 Task: Search one way flight ticket for 2 adults, 2 children, 2 infants in seat in first from Vieques: Antonio Rivera Rodriguez Airport to Gillette: Gillette Campbell County Airport on 5-1-2023. Choice of flights is JetBlue. Number of bags: 2 checked bags. Price is upto 96000. Outbound departure time preference is 9:00.
Action: Mouse moved to (294, 459)
Screenshot: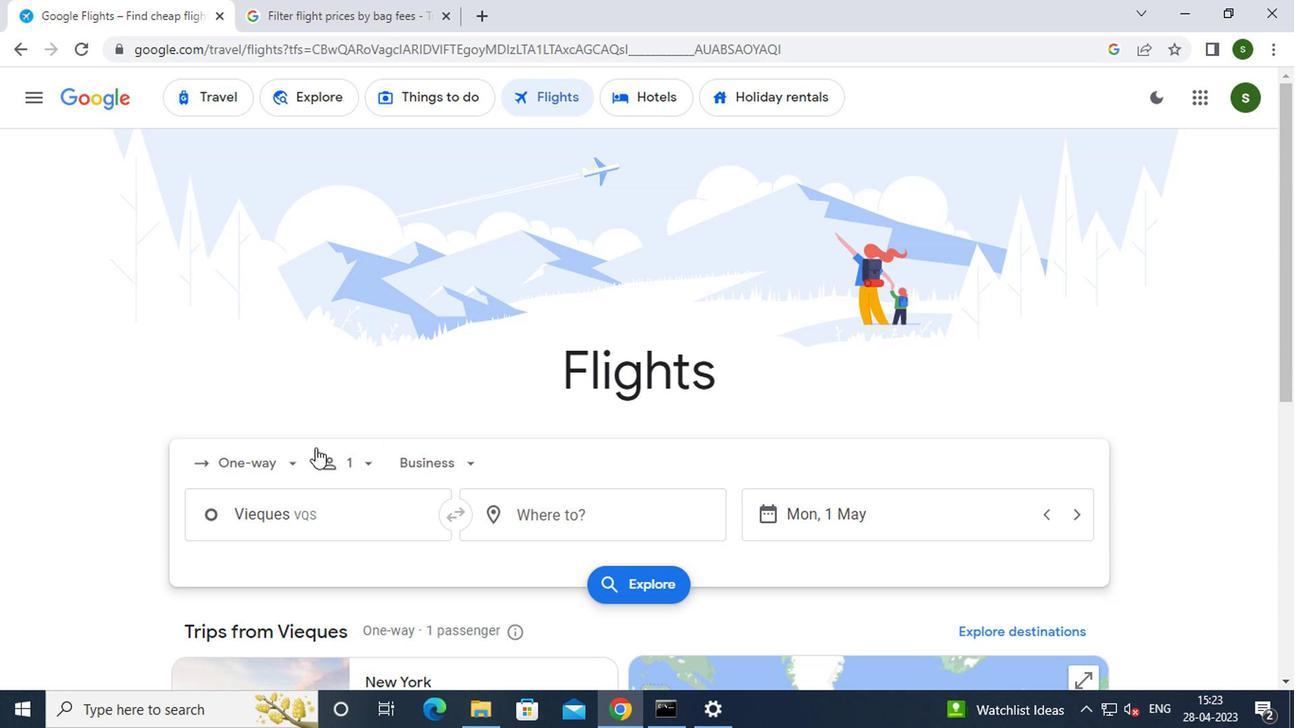 
Action: Mouse pressed left at (294, 459)
Screenshot: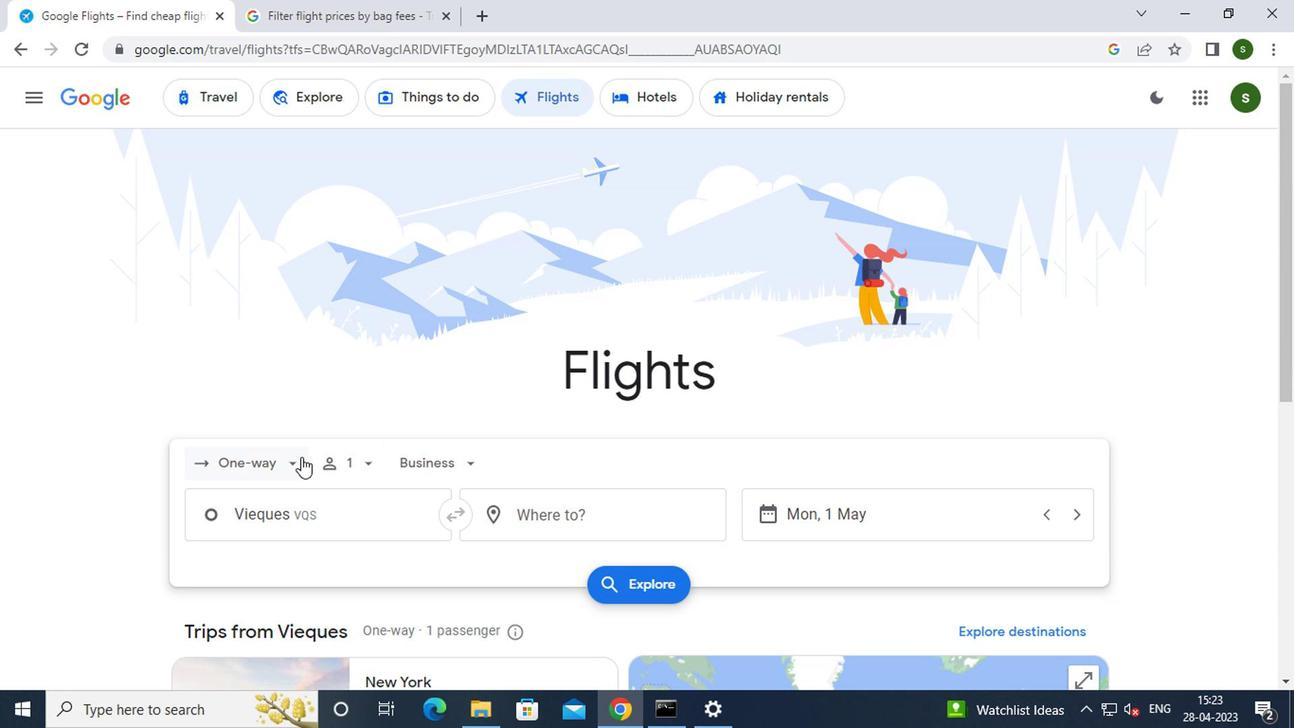 
Action: Mouse moved to (285, 548)
Screenshot: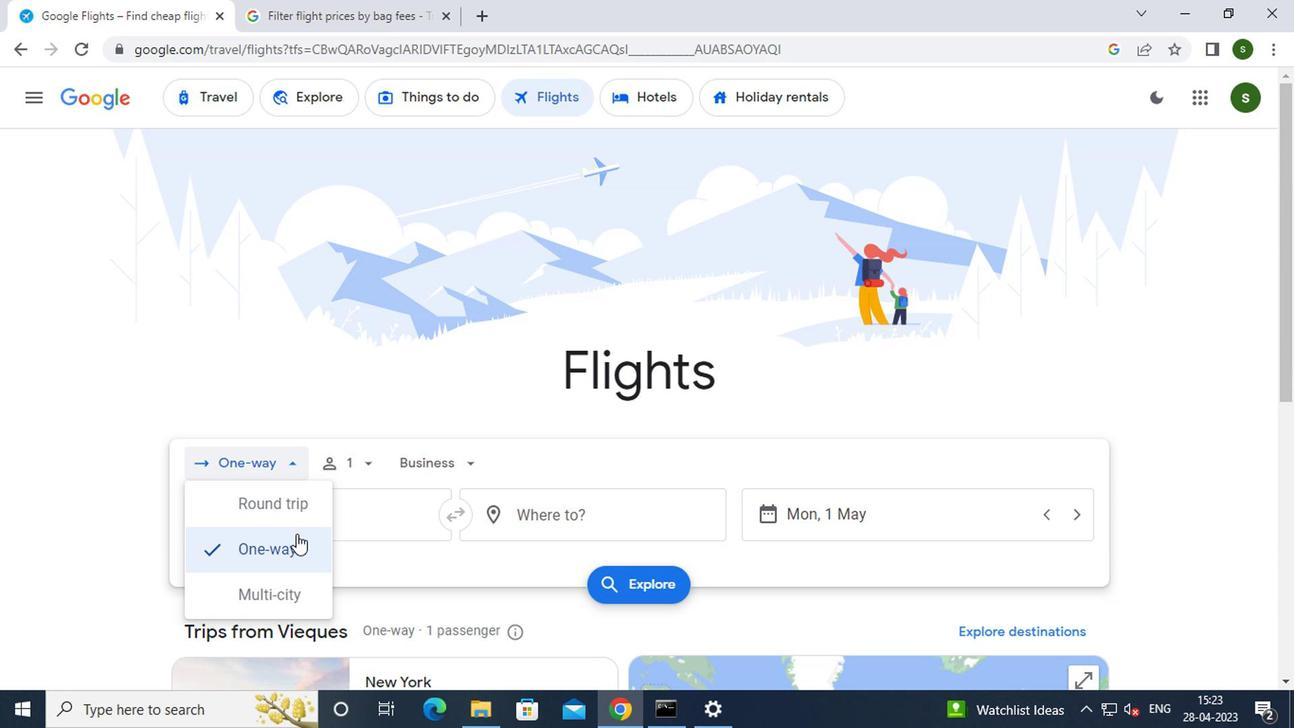 
Action: Mouse pressed left at (285, 548)
Screenshot: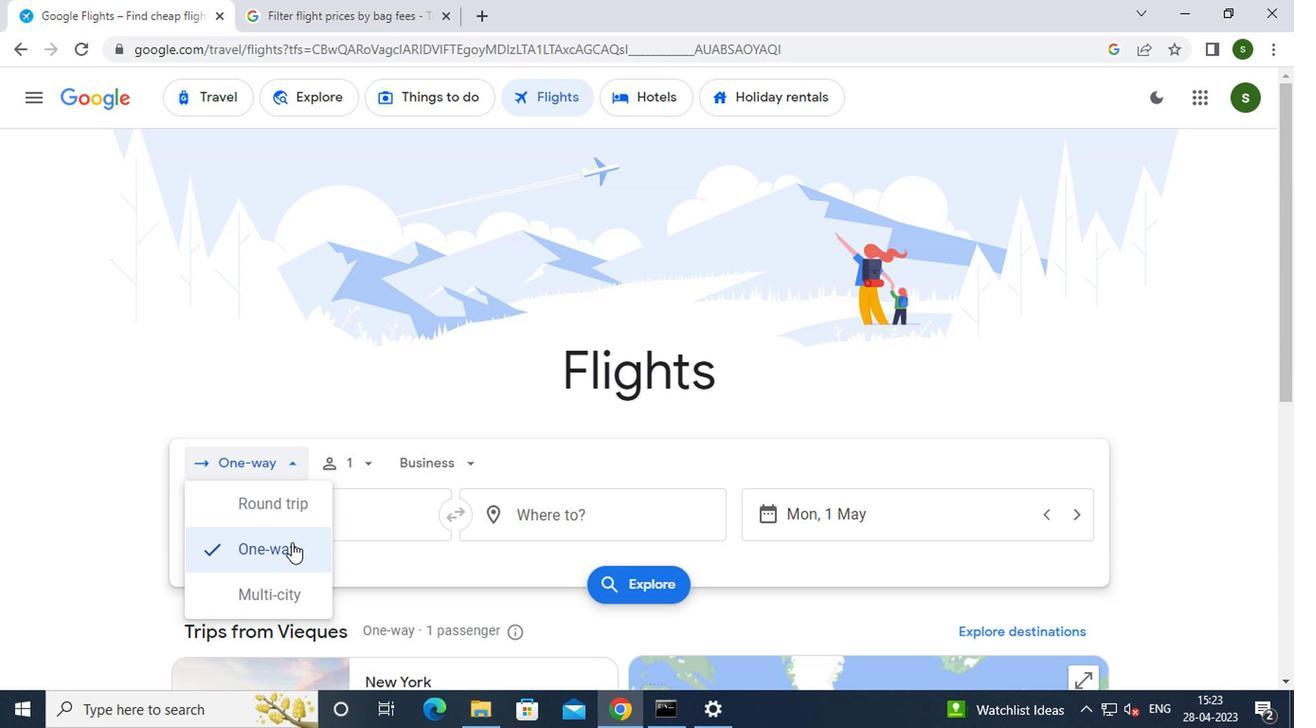 
Action: Mouse moved to (356, 466)
Screenshot: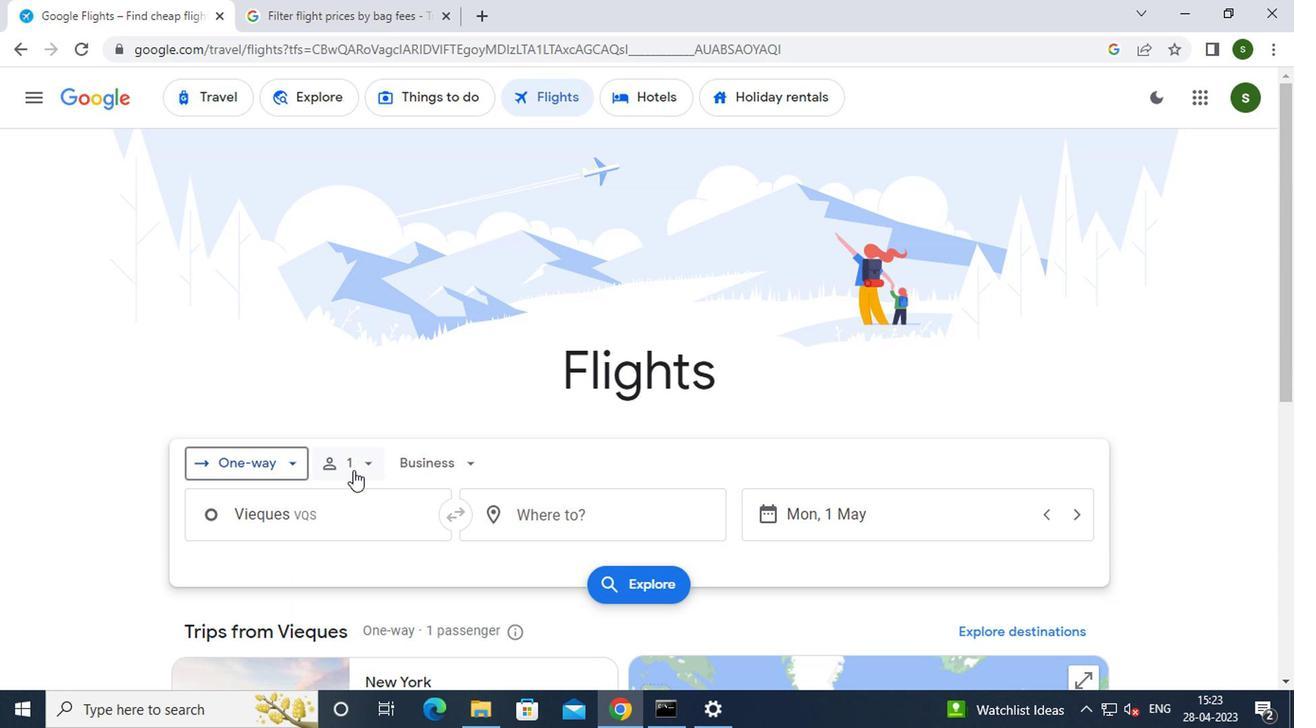 
Action: Mouse pressed left at (356, 466)
Screenshot: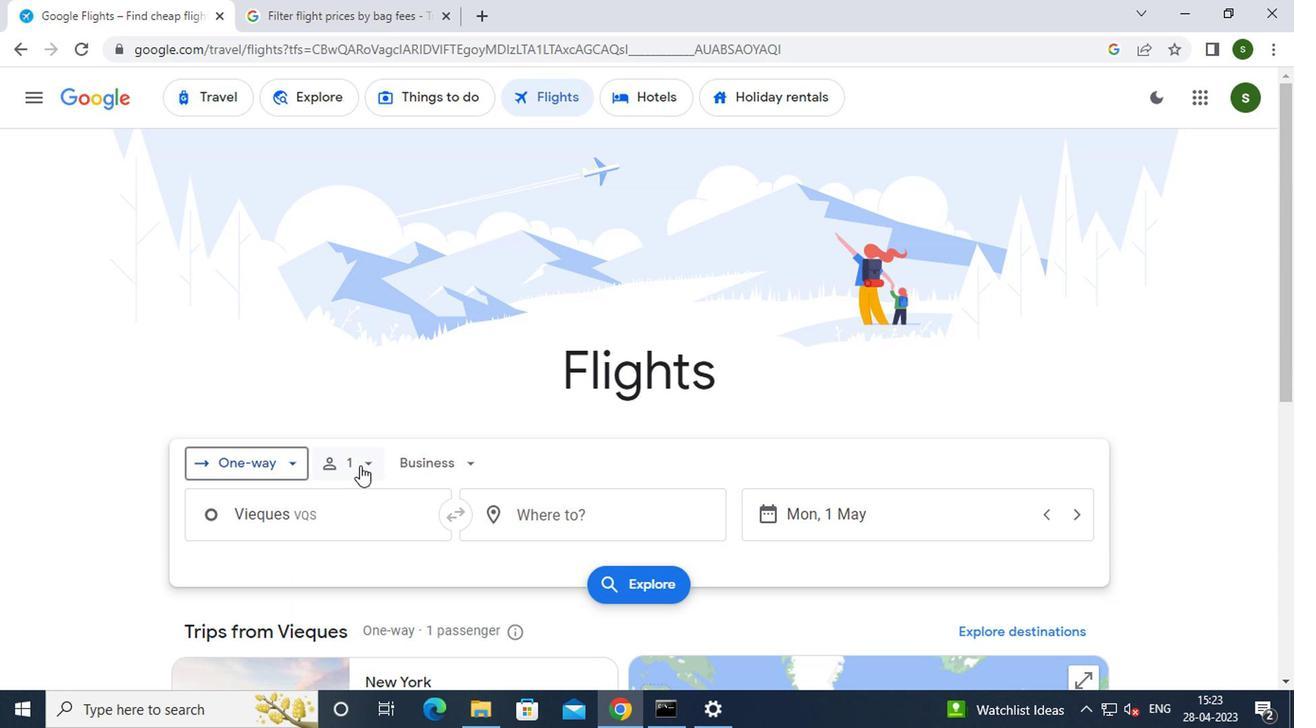 
Action: Mouse moved to (502, 514)
Screenshot: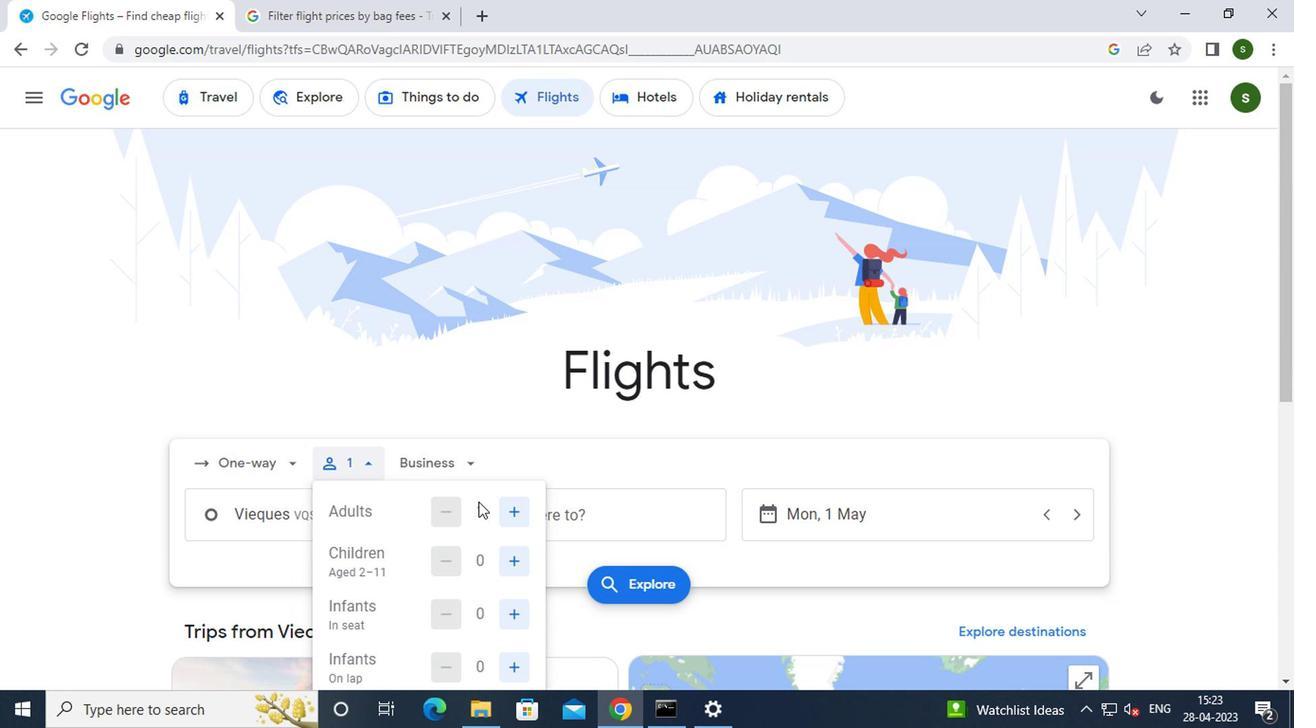 
Action: Mouse pressed left at (502, 514)
Screenshot: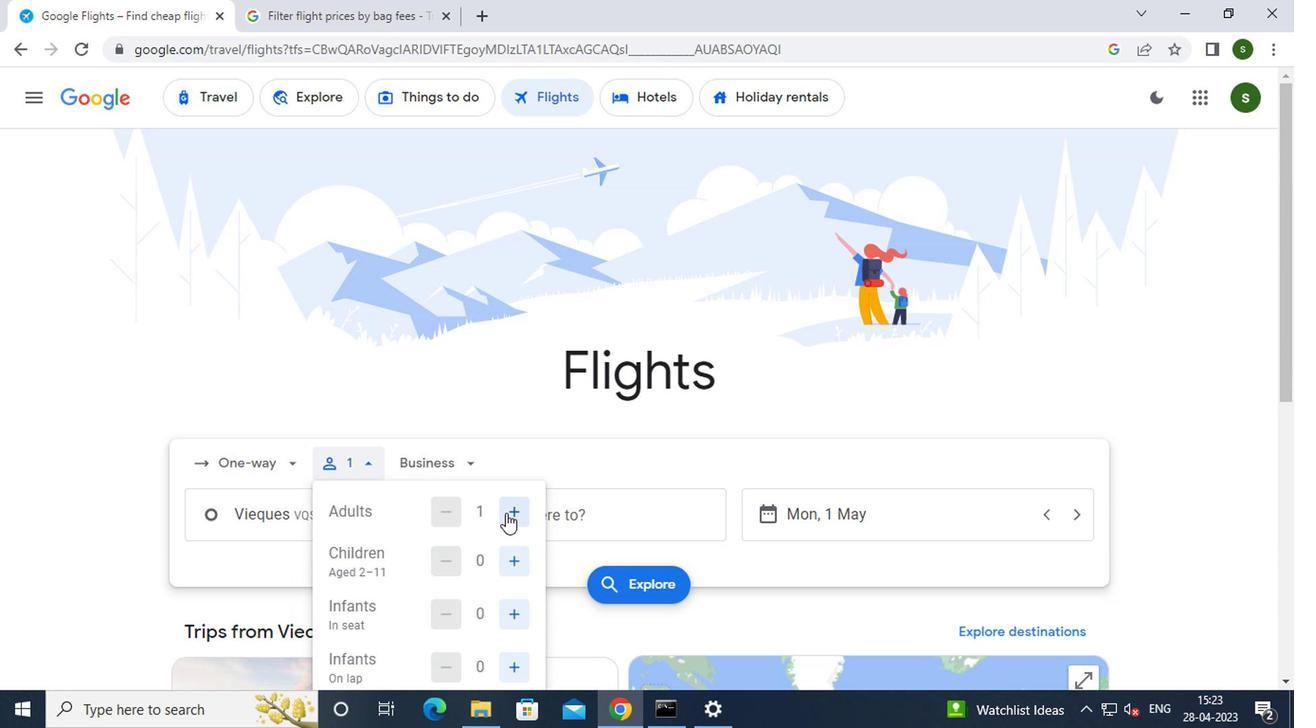 
Action: Mouse moved to (513, 566)
Screenshot: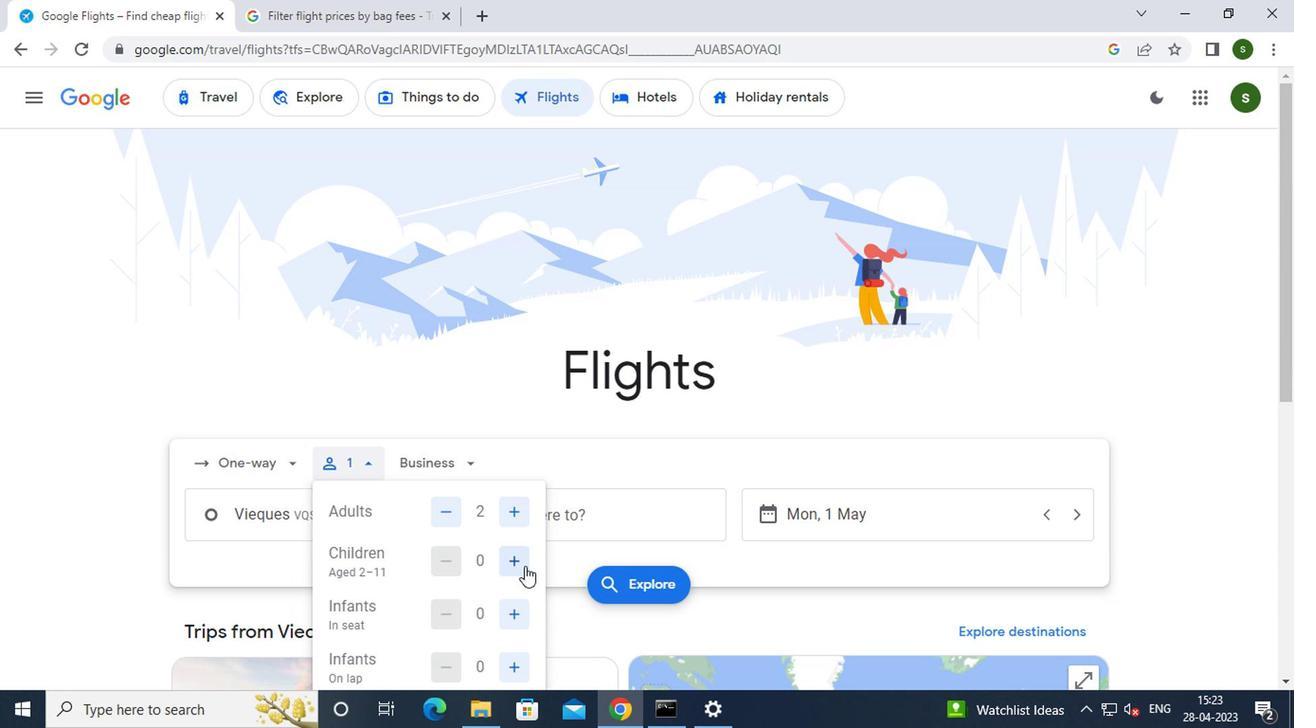 
Action: Mouse pressed left at (513, 566)
Screenshot: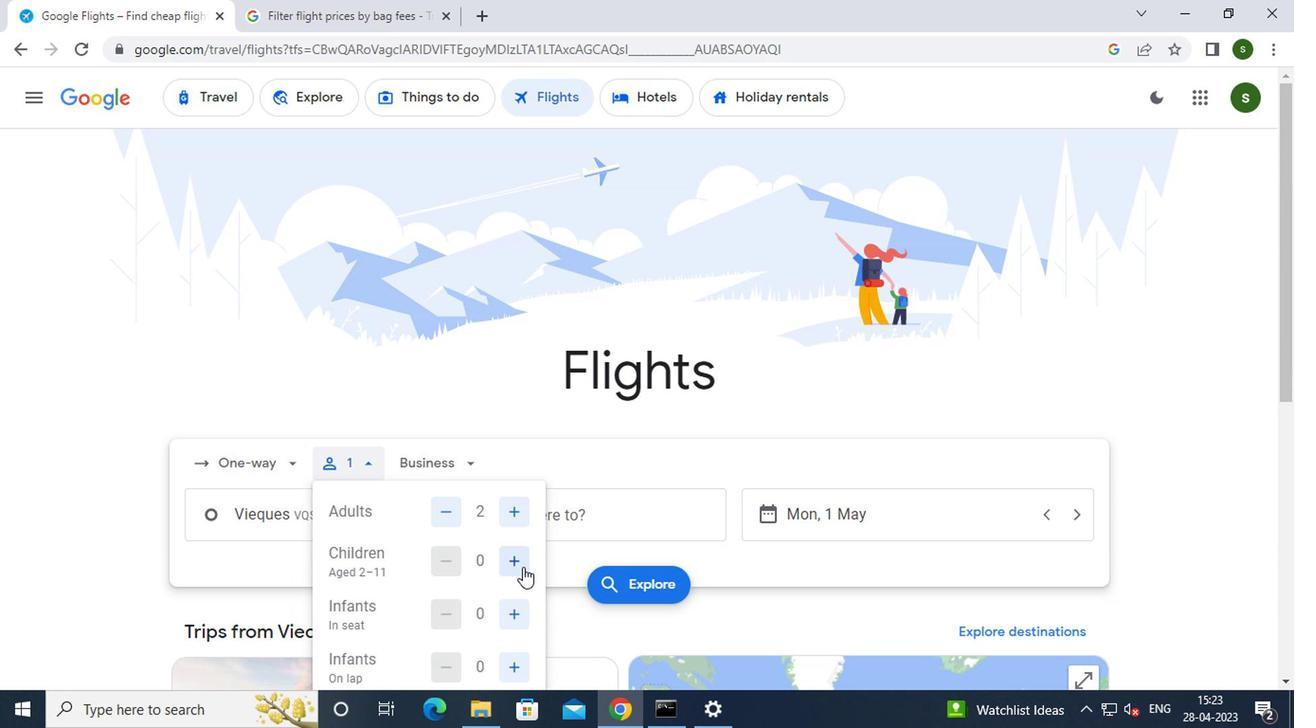 
Action: Mouse pressed left at (513, 566)
Screenshot: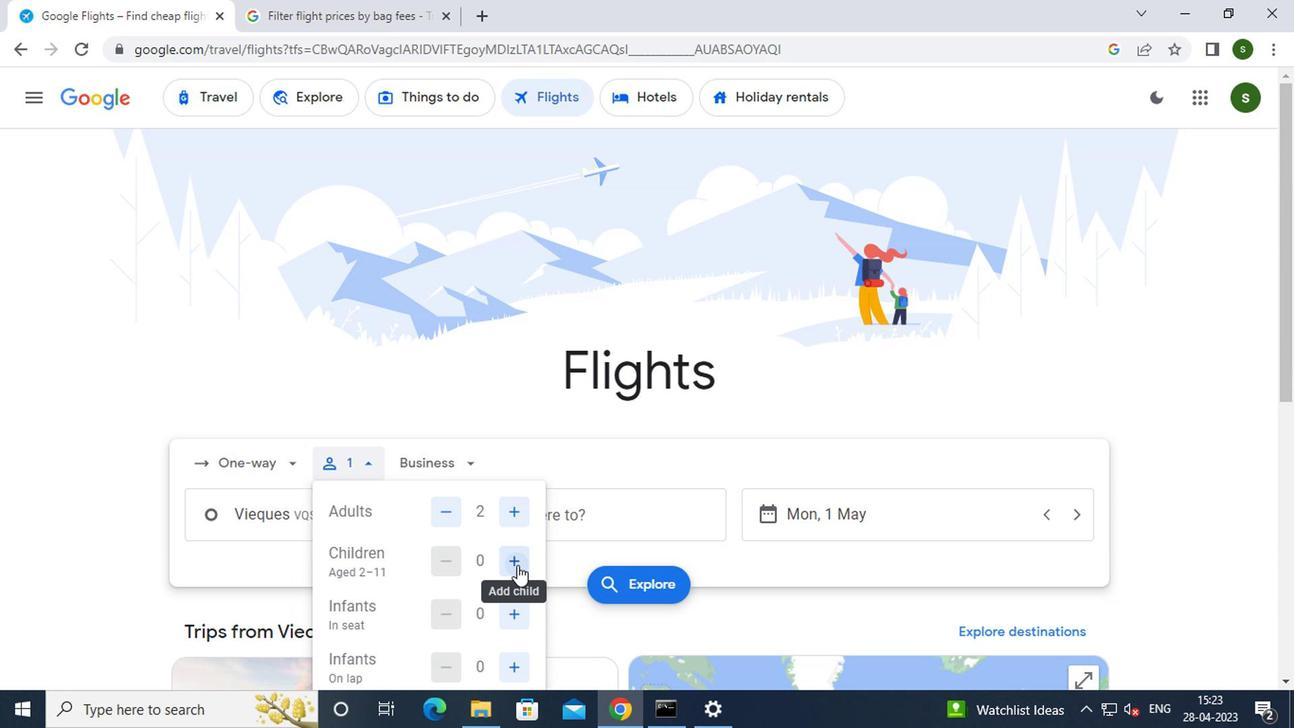 
Action: Mouse moved to (514, 625)
Screenshot: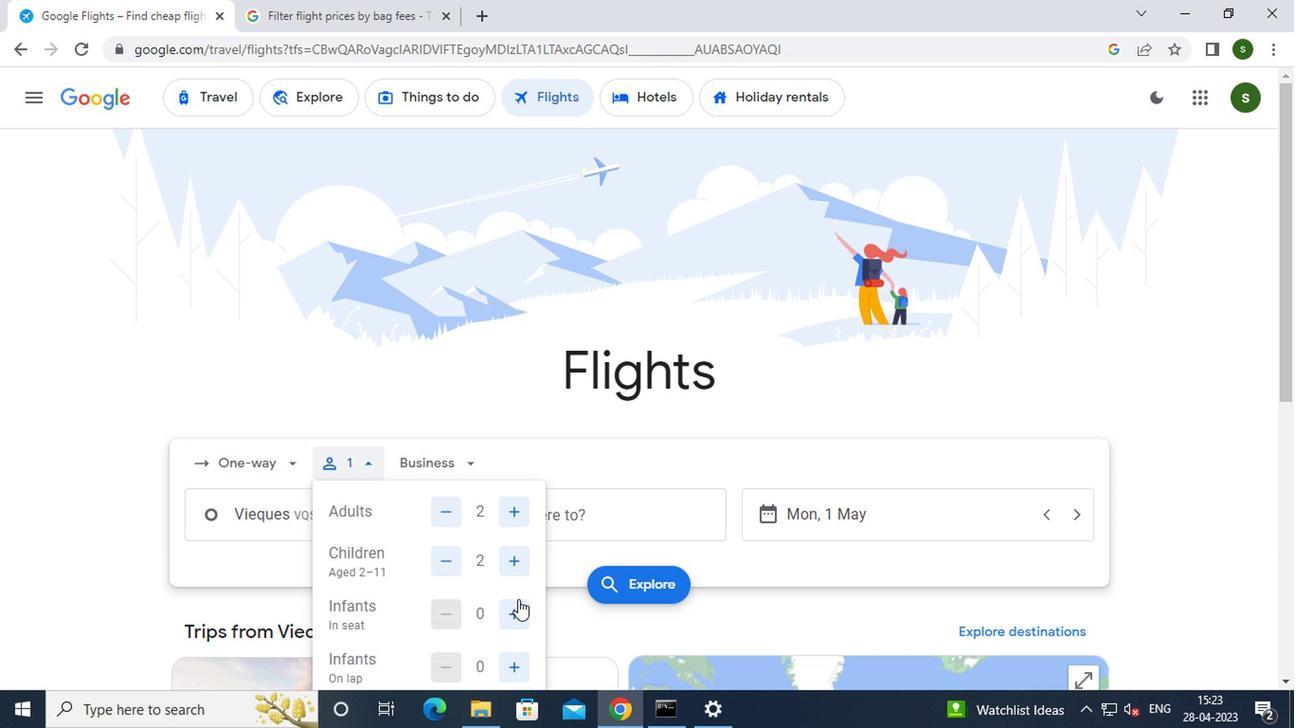 
Action: Mouse pressed left at (514, 625)
Screenshot: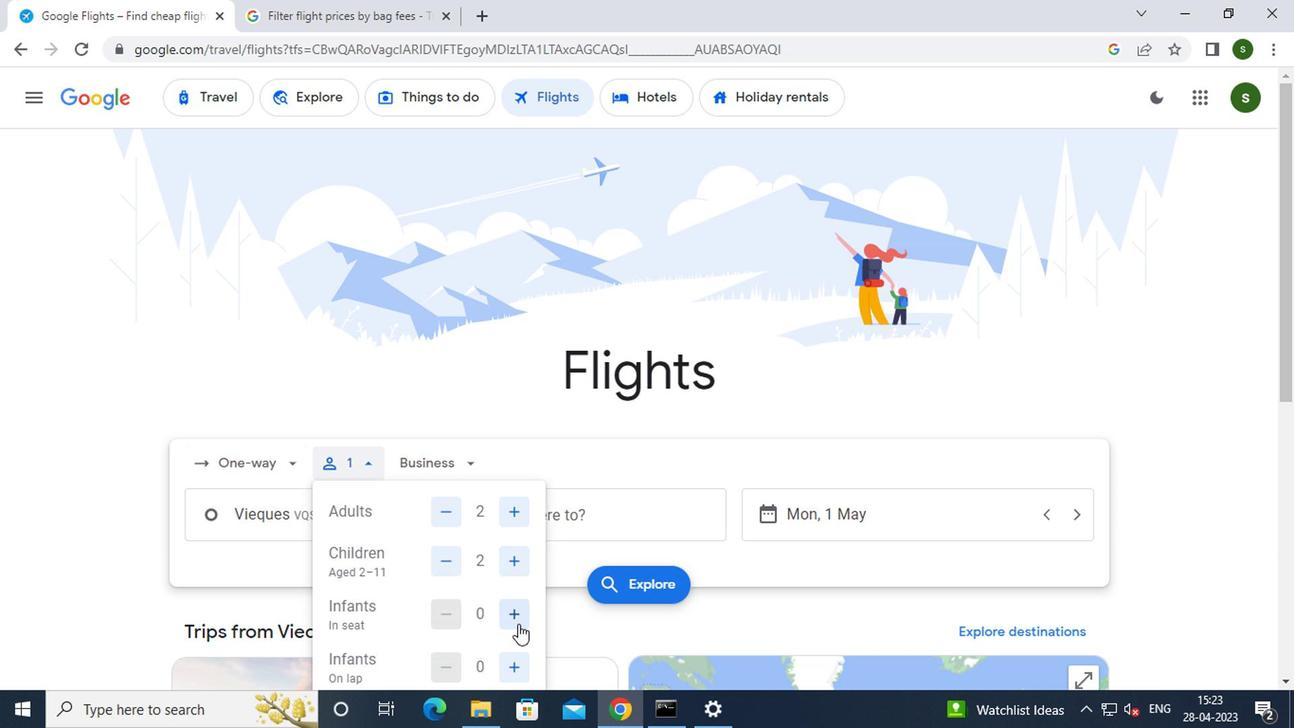 
Action: Mouse pressed left at (514, 625)
Screenshot: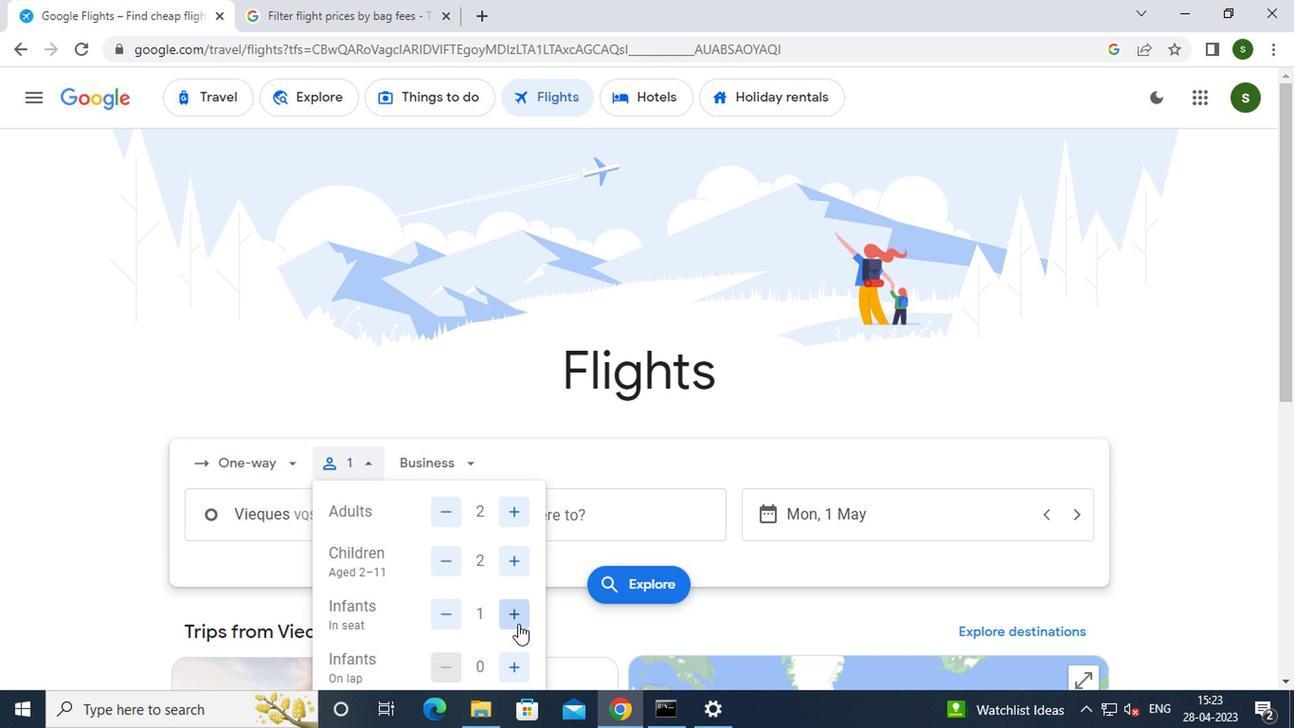 
Action: Mouse moved to (449, 471)
Screenshot: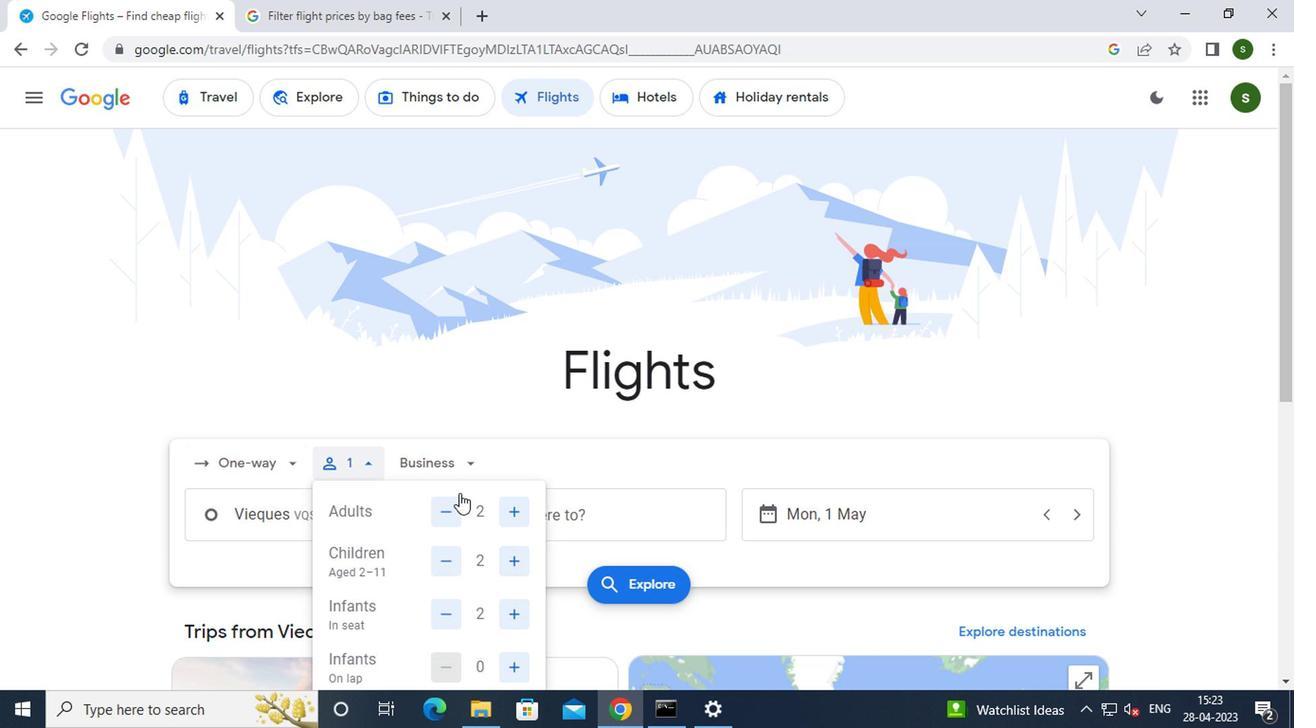 
Action: Mouse pressed left at (449, 471)
Screenshot: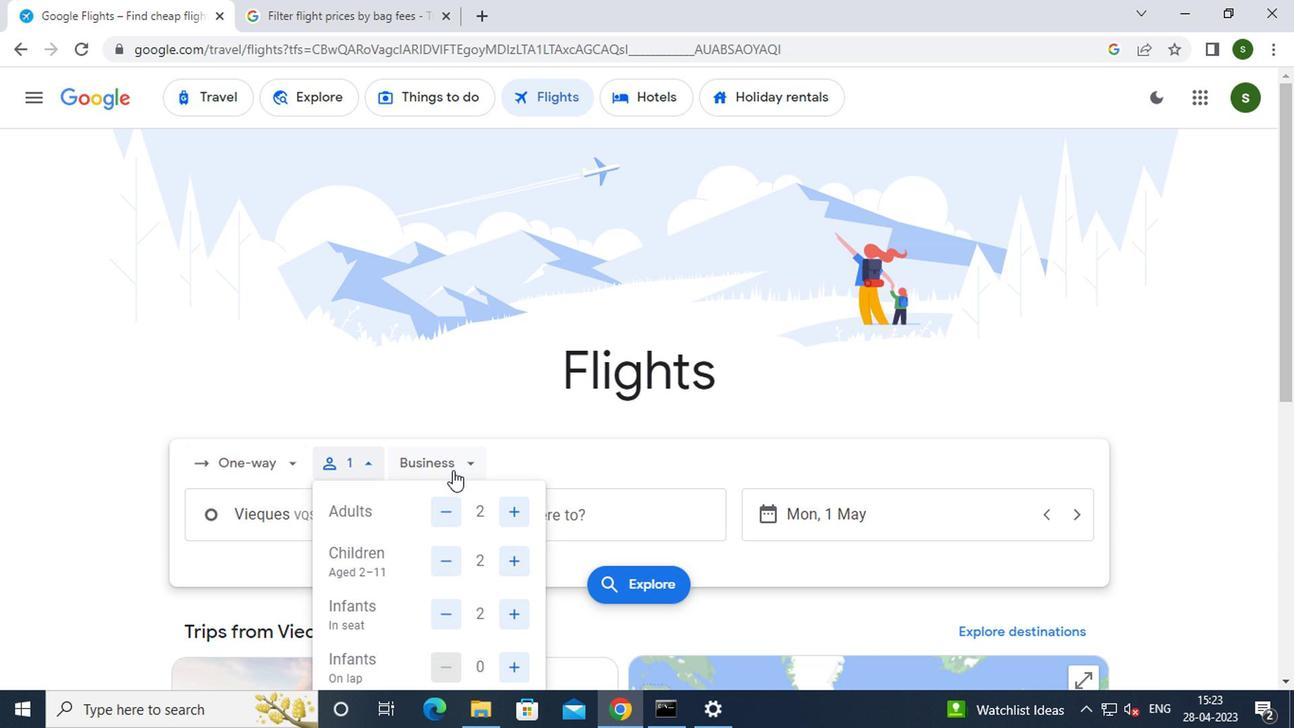 
Action: Mouse moved to (476, 642)
Screenshot: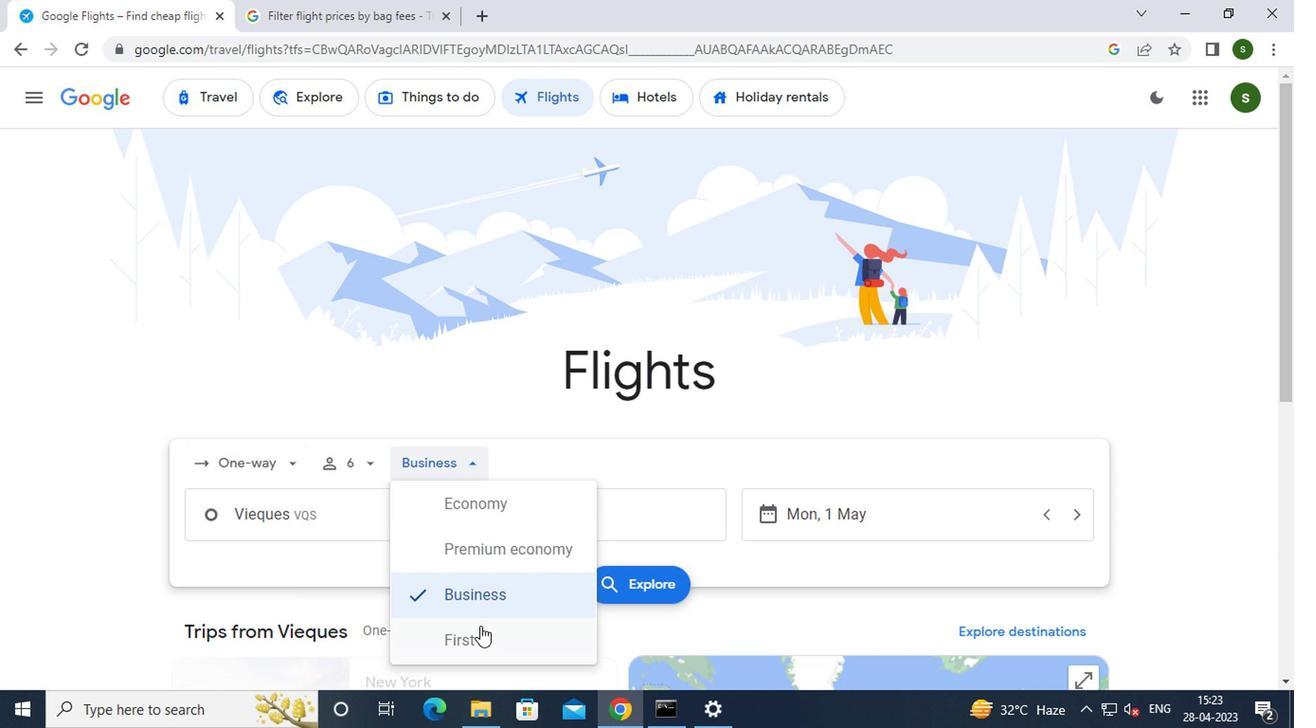 
Action: Mouse pressed left at (476, 642)
Screenshot: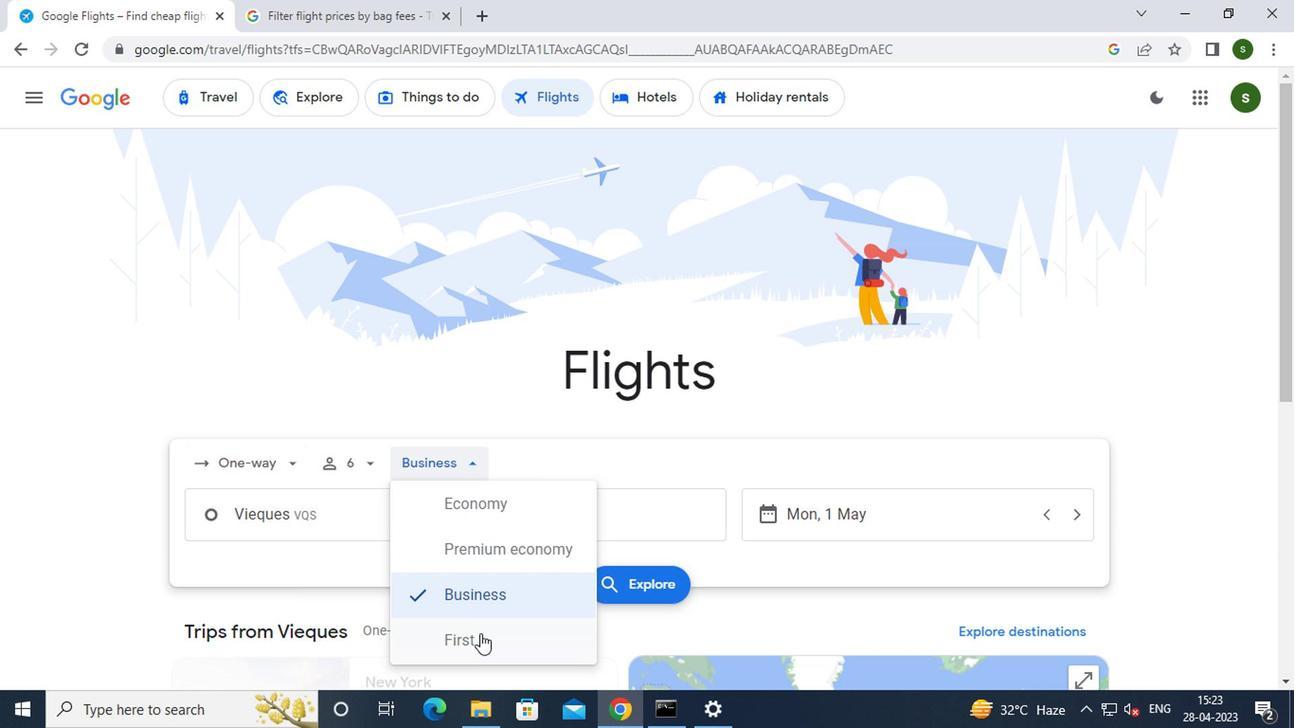 
Action: Mouse moved to (372, 525)
Screenshot: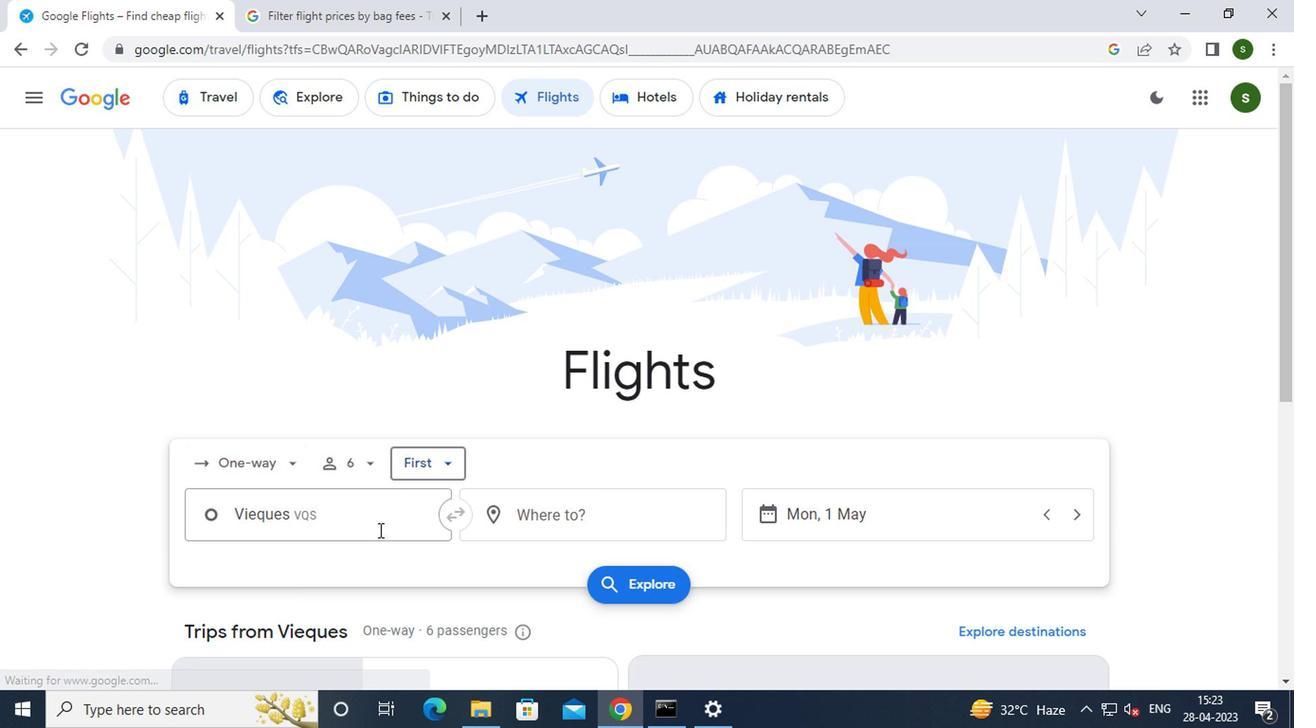 
Action: Mouse pressed left at (372, 525)
Screenshot: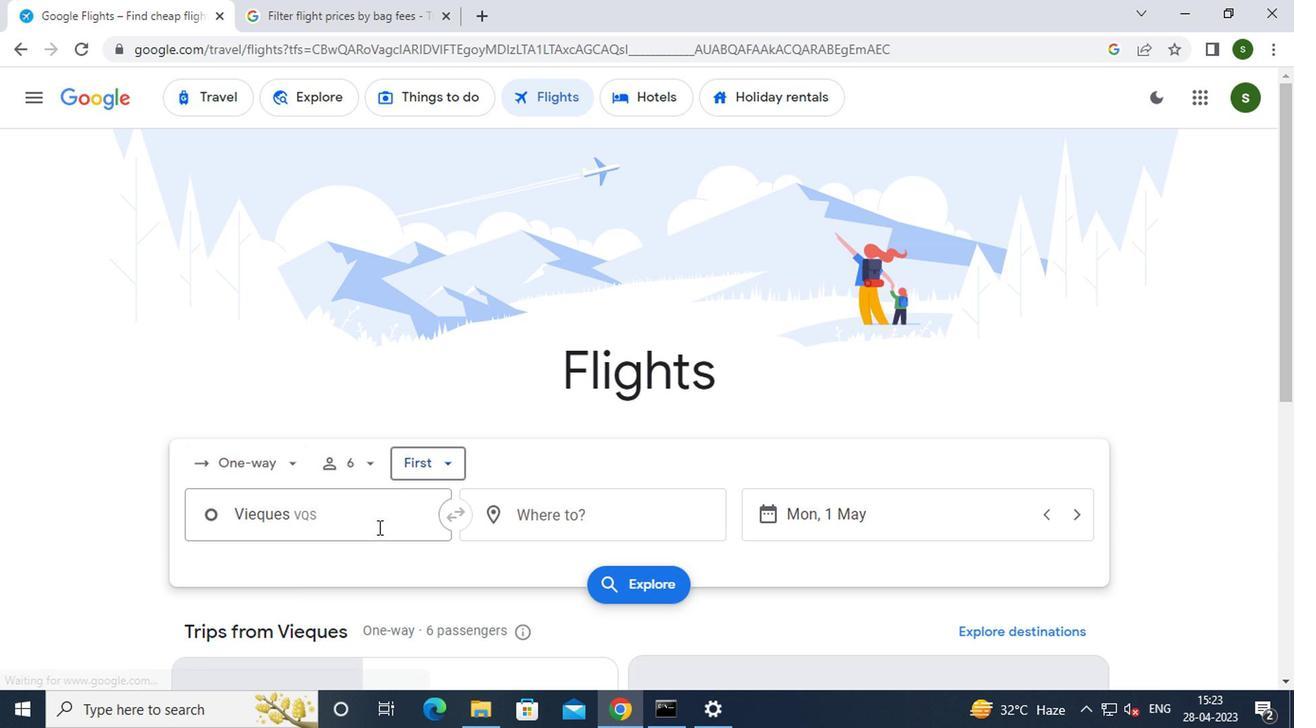 
Action: Mouse moved to (368, 511)
Screenshot: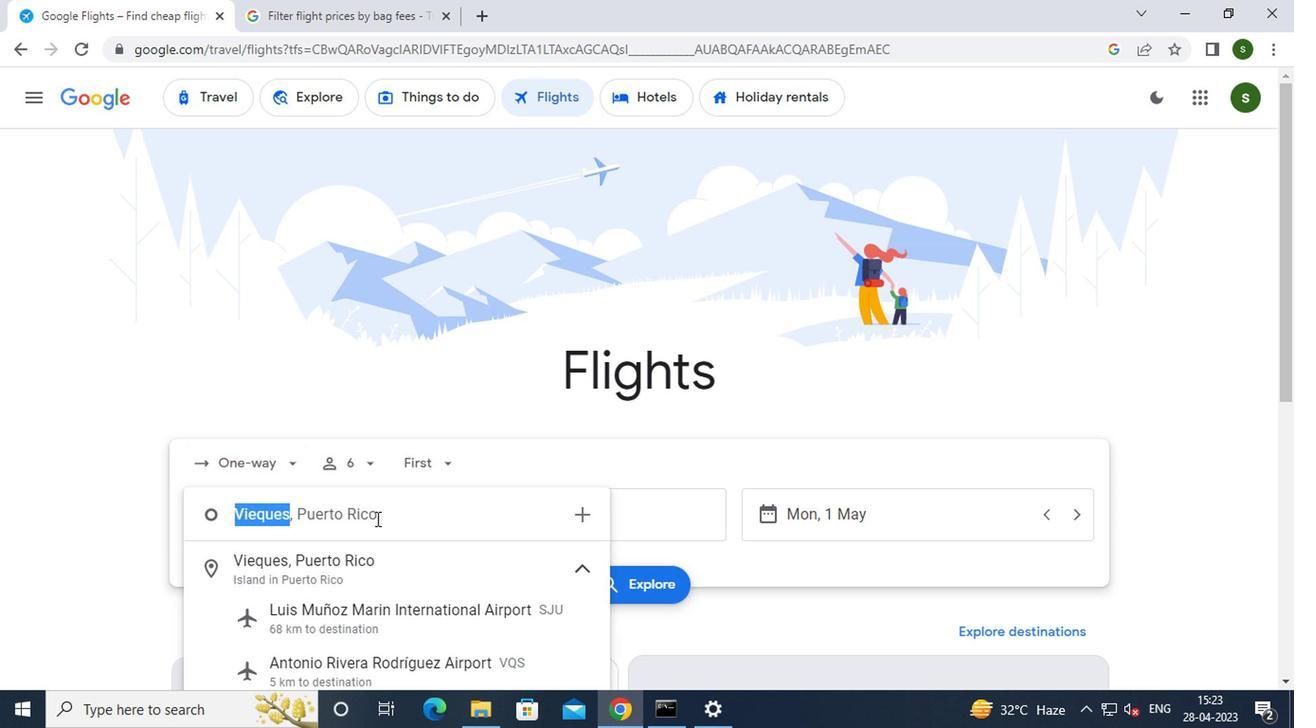 
Action: Key pressed v<Key.caps_lock>ieques
Screenshot: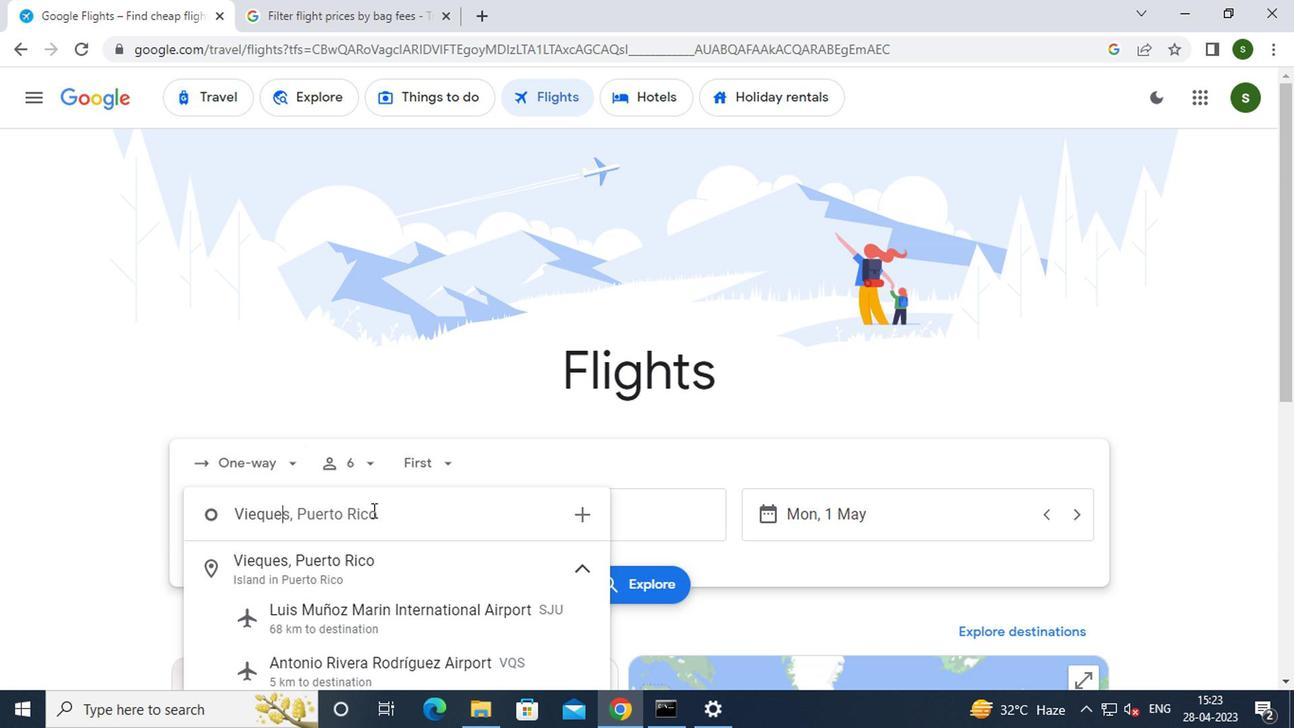 
Action: Mouse moved to (390, 675)
Screenshot: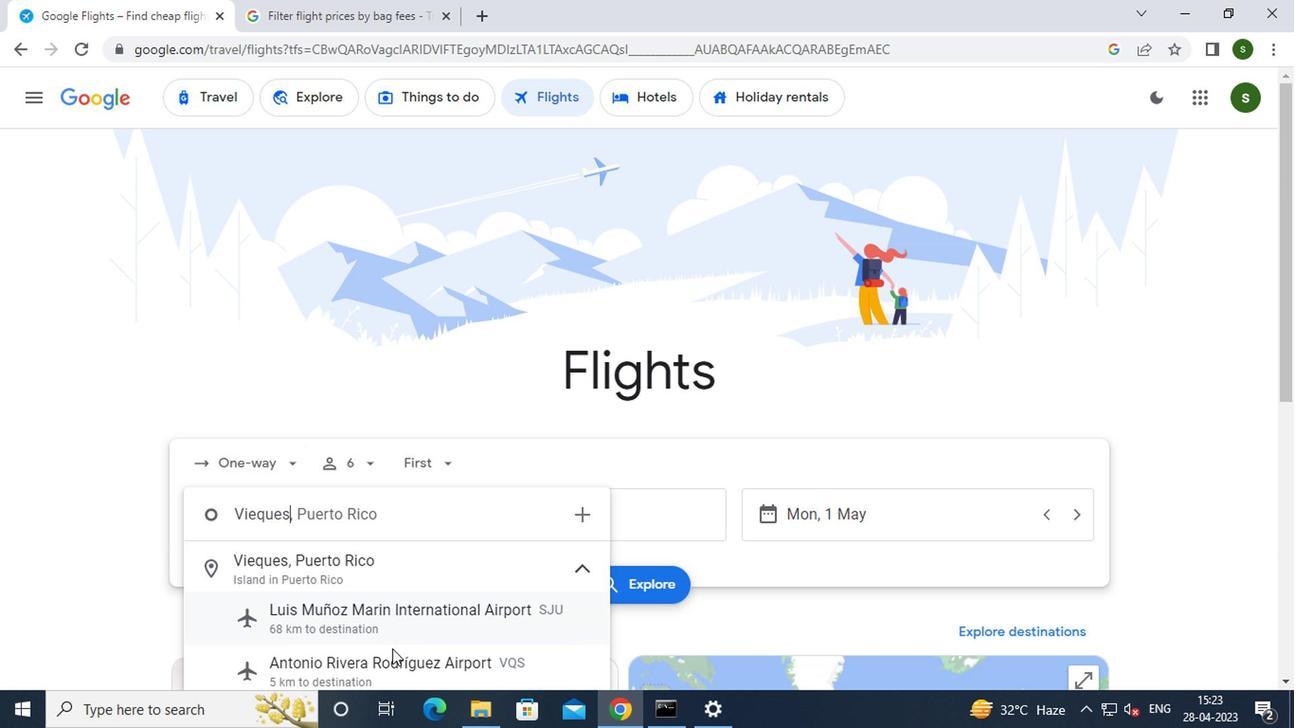 
Action: Mouse pressed left at (390, 675)
Screenshot: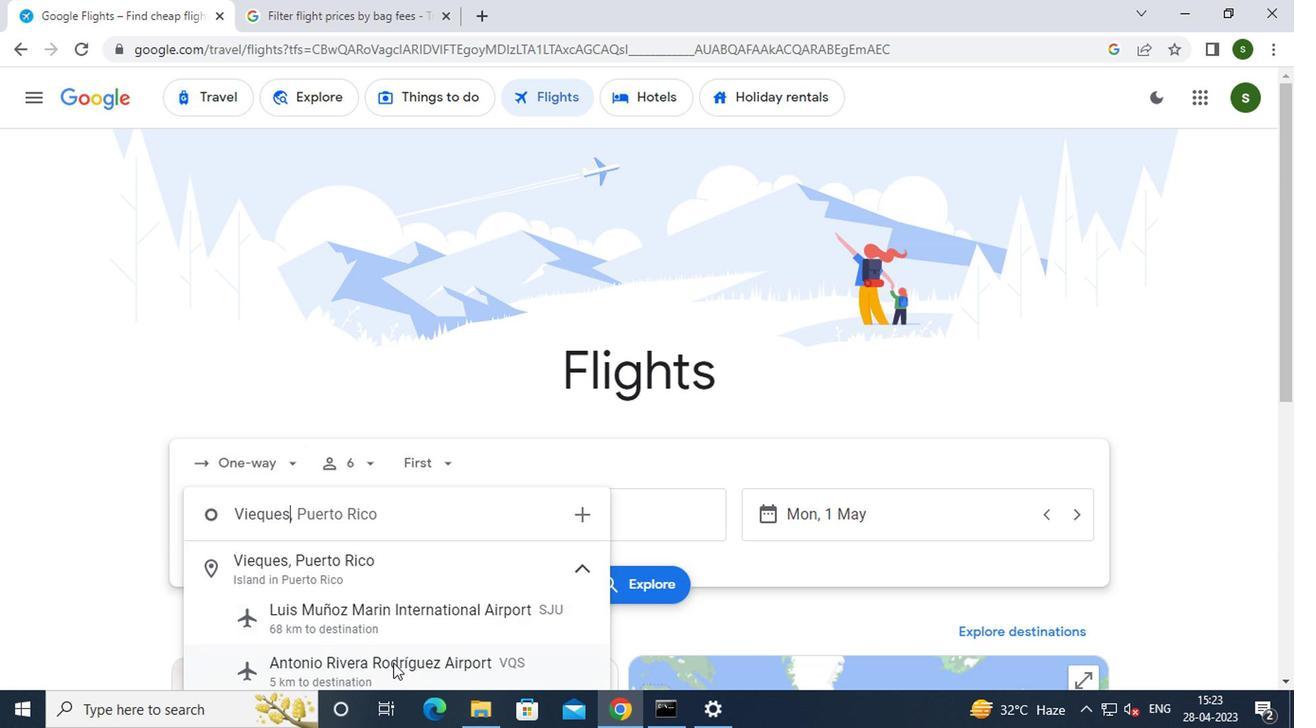 
Action: Mouse moved to (605, 519)
Screenshot: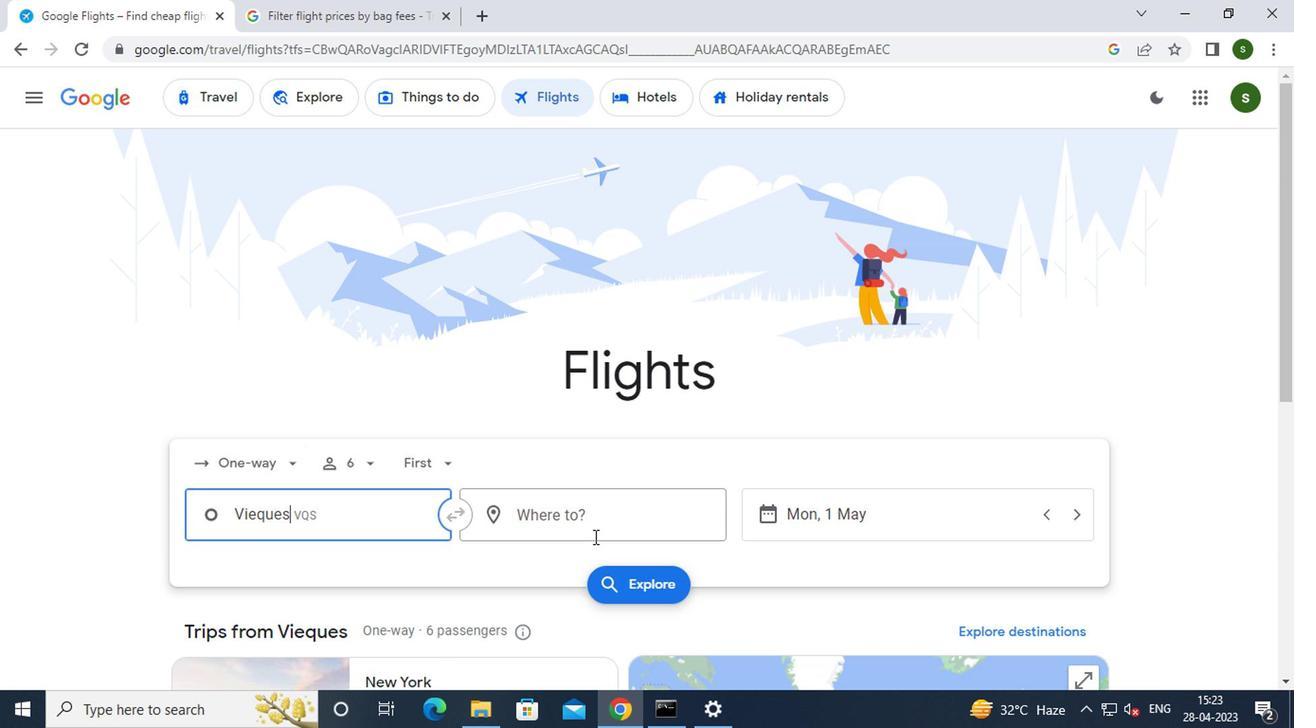 
Action: Mouse pressed left at (605, 519)
Screenshot: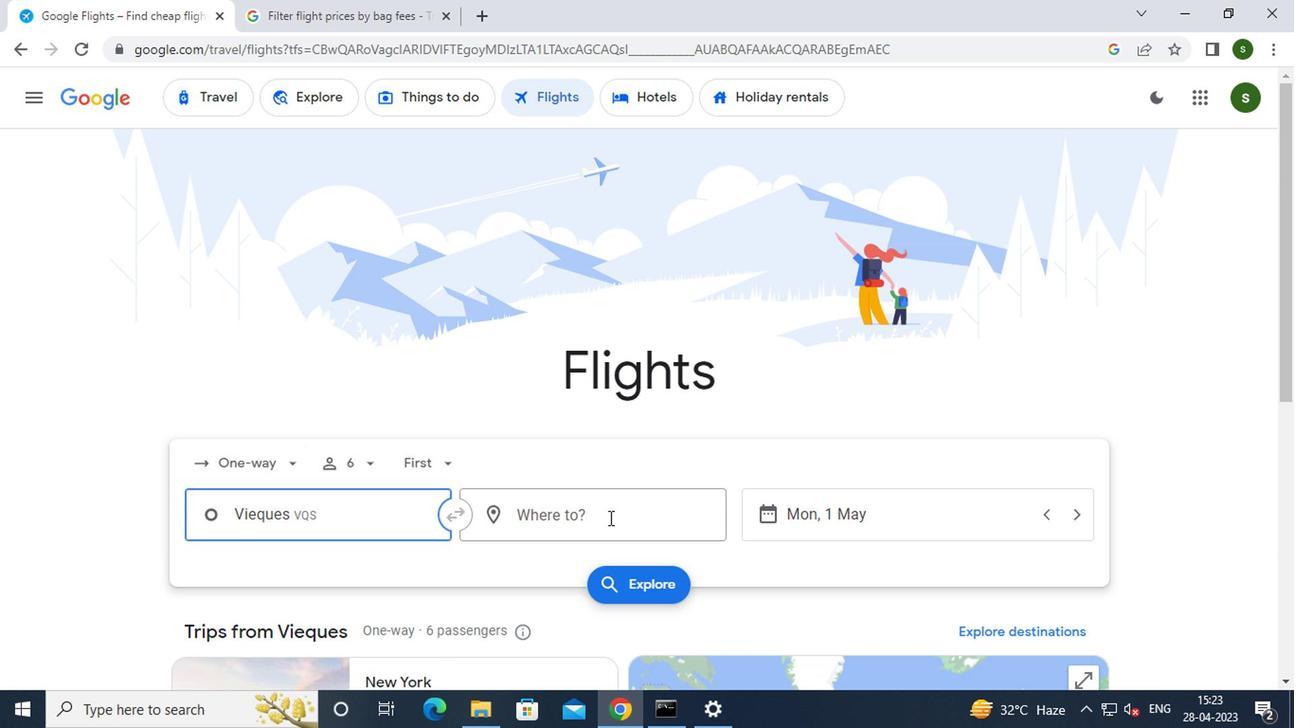 
Action: Mouse moved to (605, 519)
Screenshot: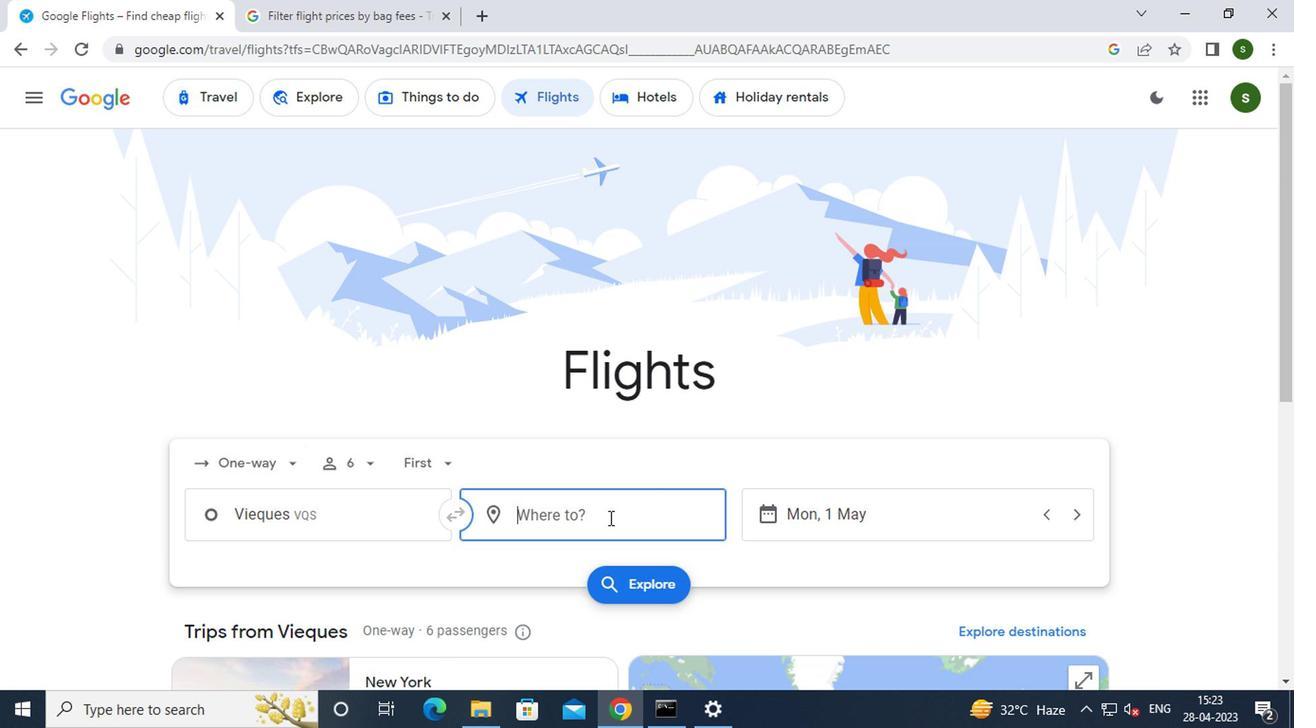 
Action: Key pressed <Key.caps_lock>g<Key.caps_lock>illette<Key.enter>
Screenshot: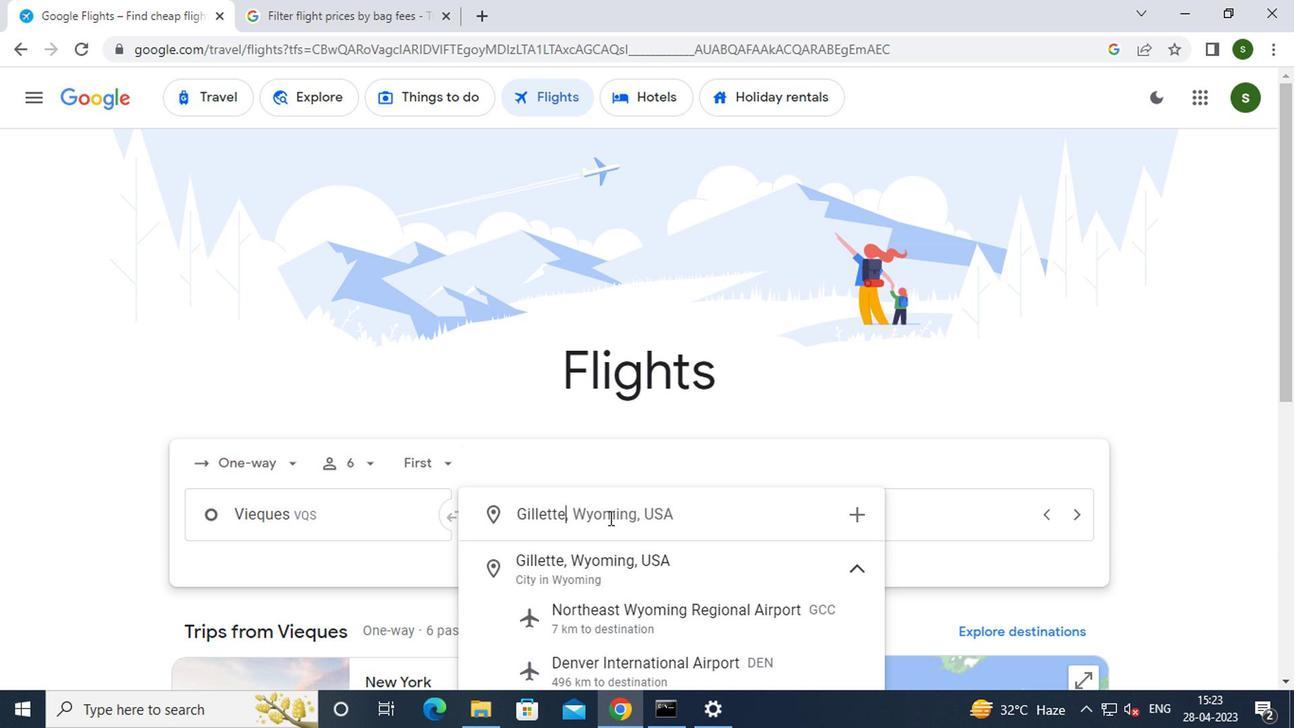 
Action: Mouse moved to (856, 517)
Screenshot: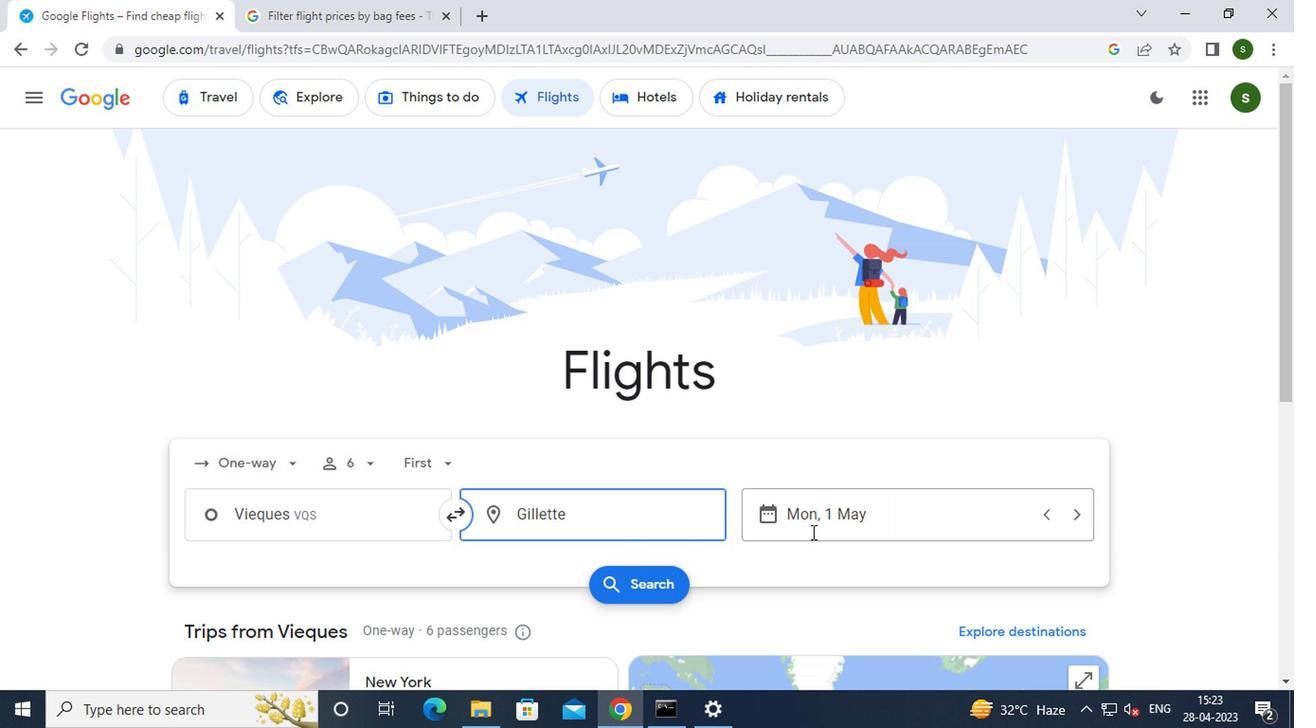 
Action: Mouse pressed left at (856, 517)
Screenshot: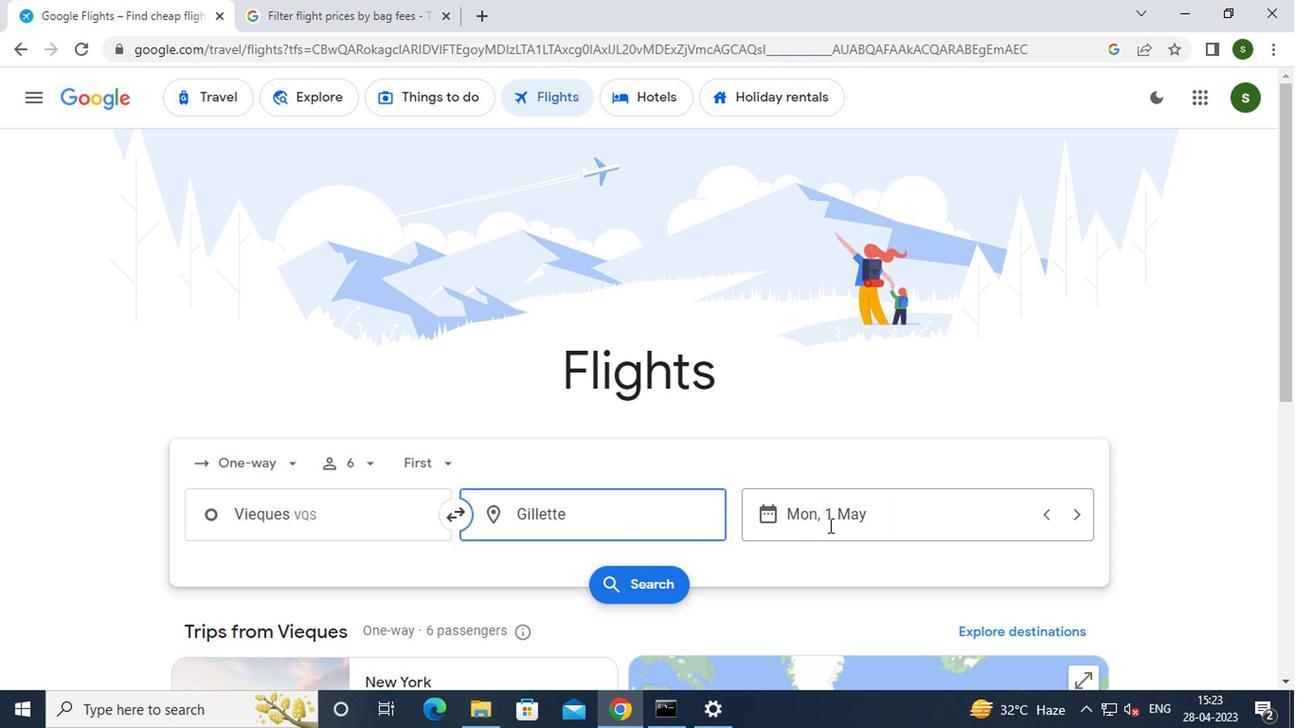 
Action: Mouse moved to (830, 335)
Screenshot: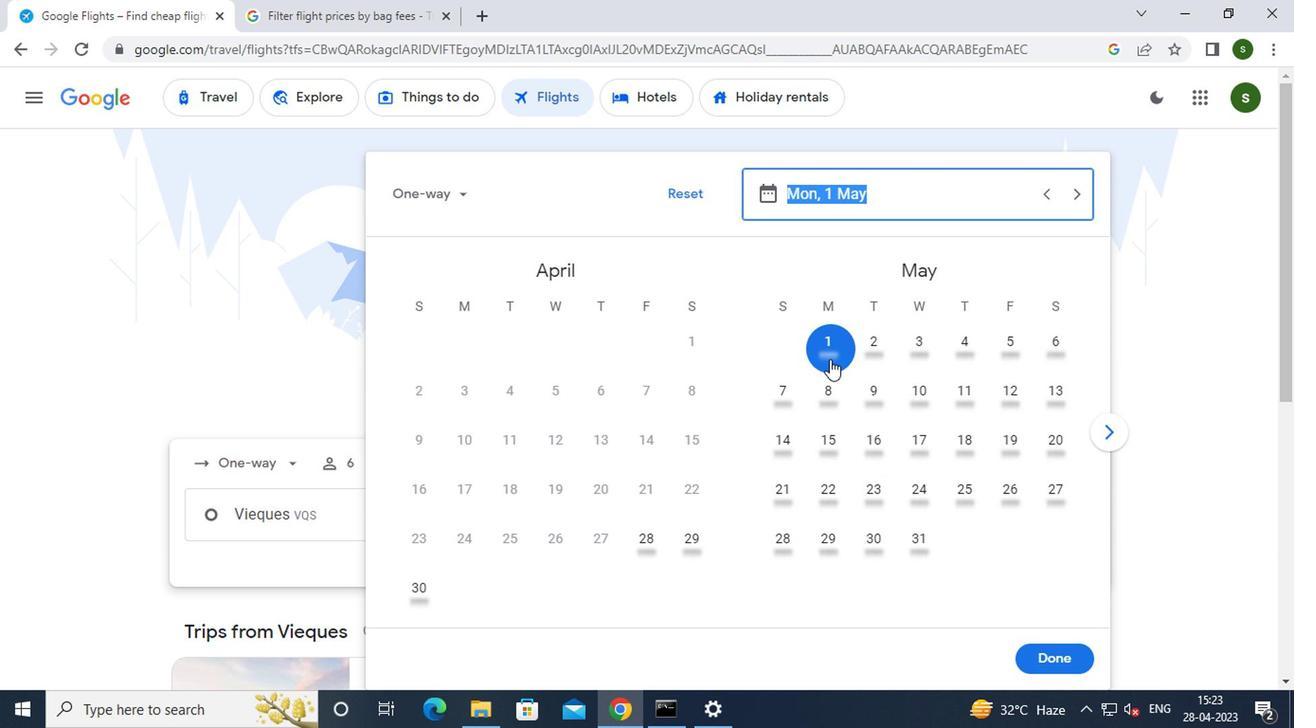 
Action: Mouse pressed left at (830, 335)
Screenshot: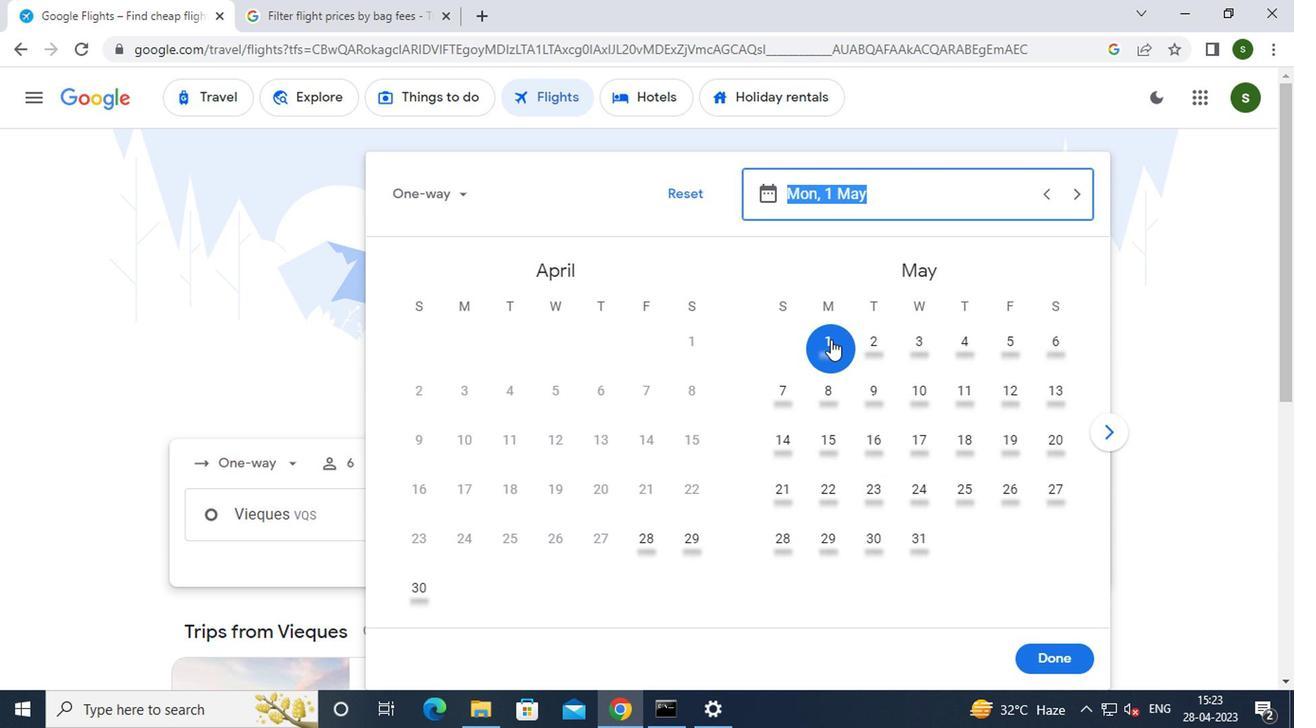 
Action: Mouse moved to (1035, 660)
Screenshot: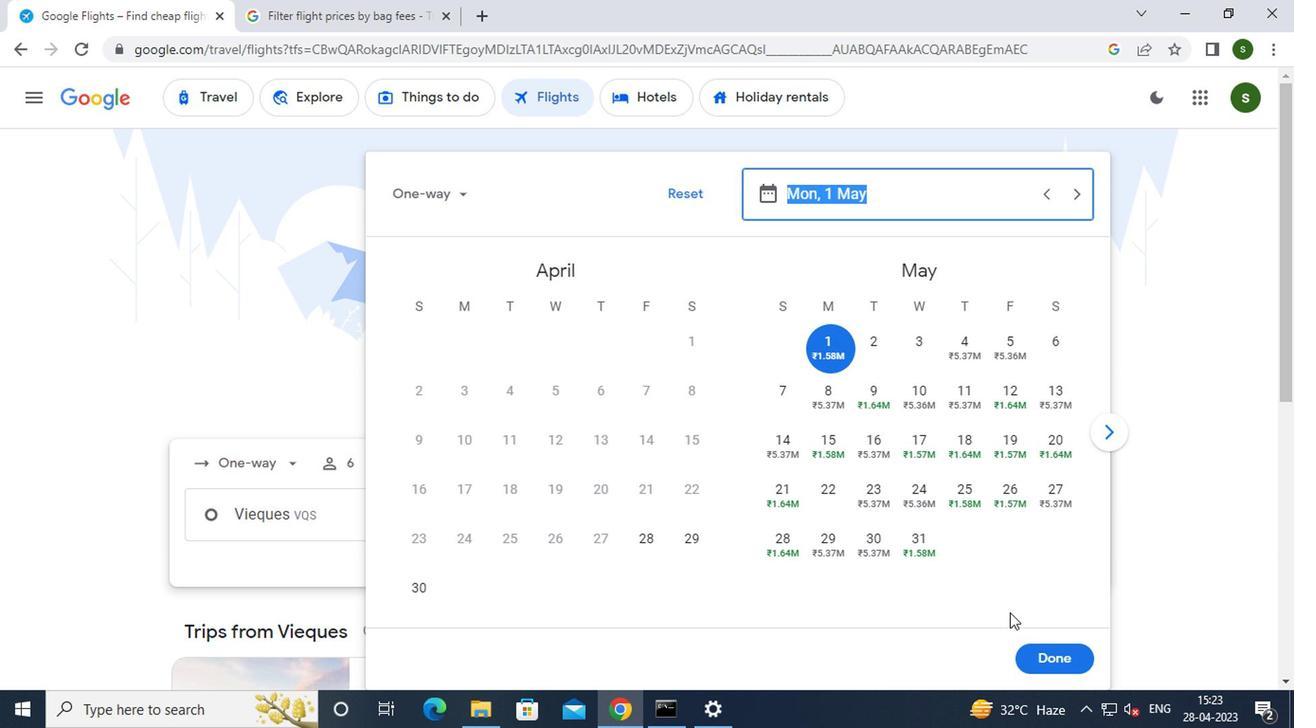 
Action: Mouse pressed left at (1035, 660)
Screenshot: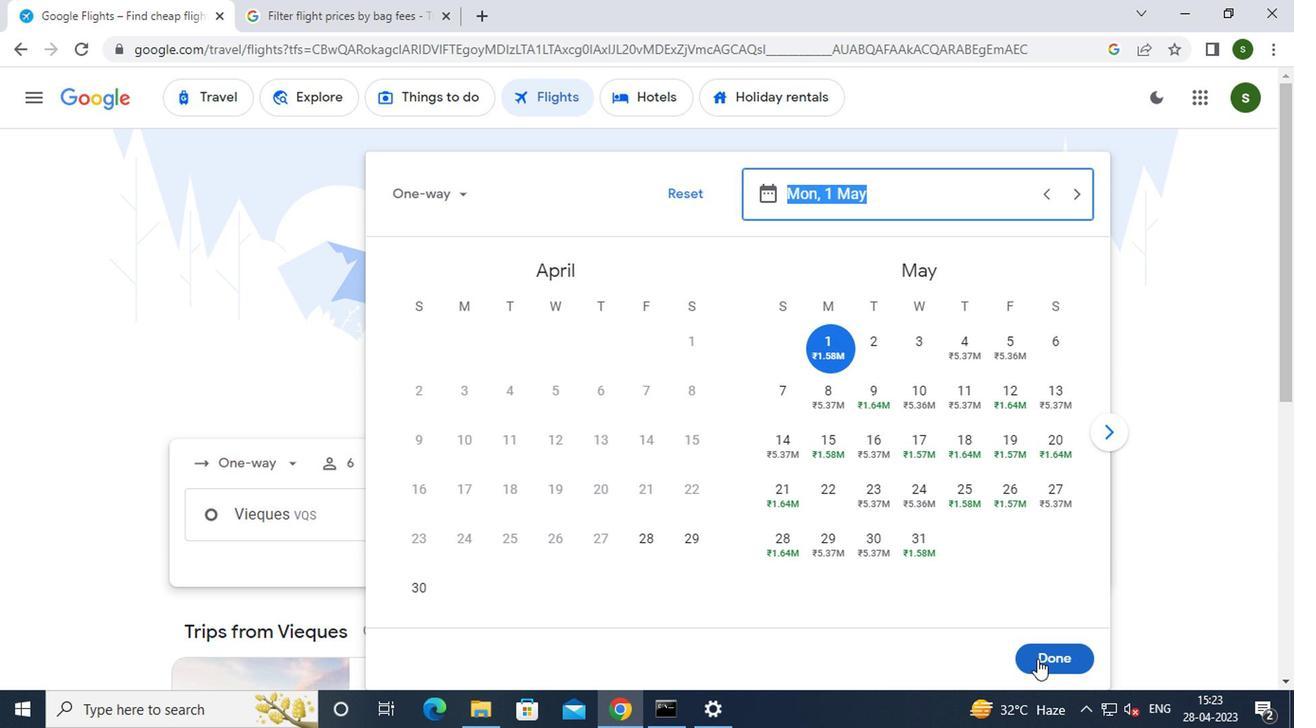 
Action: Mouse moved to (636, 582)
Screenshot: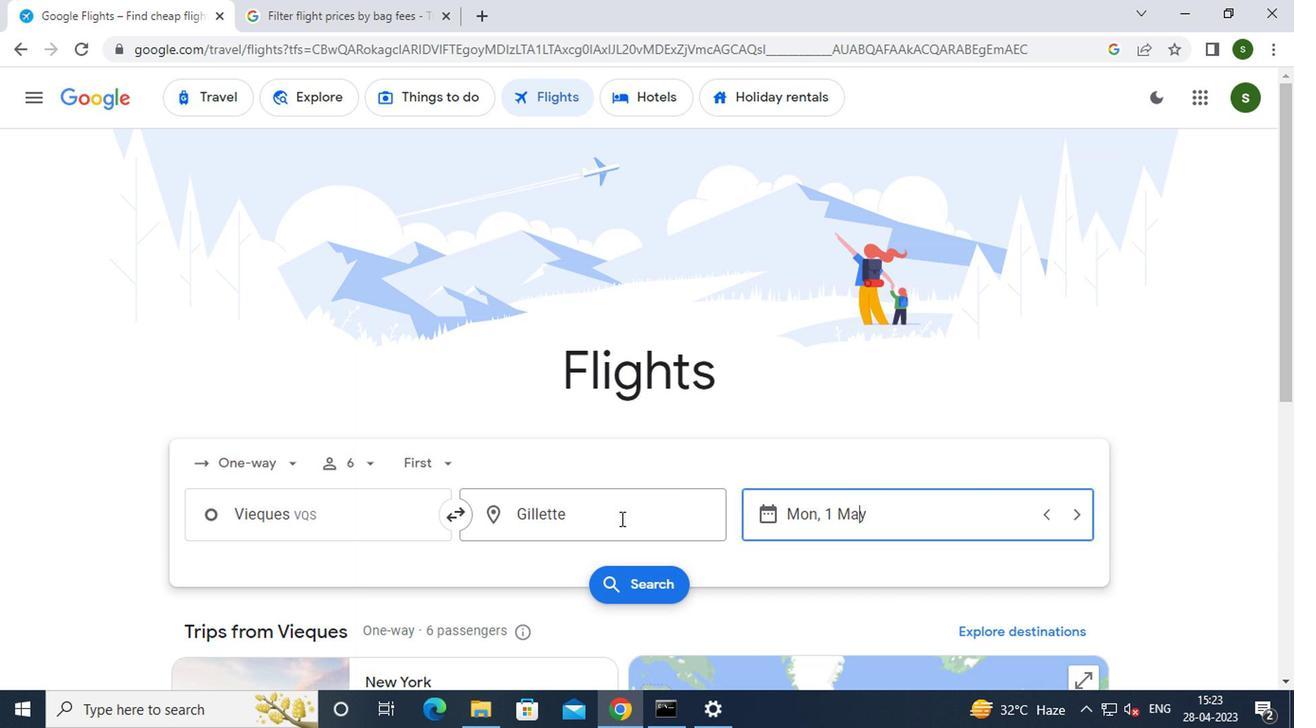 
Action: Mouse pressed left at (636, 582)
Screenshot: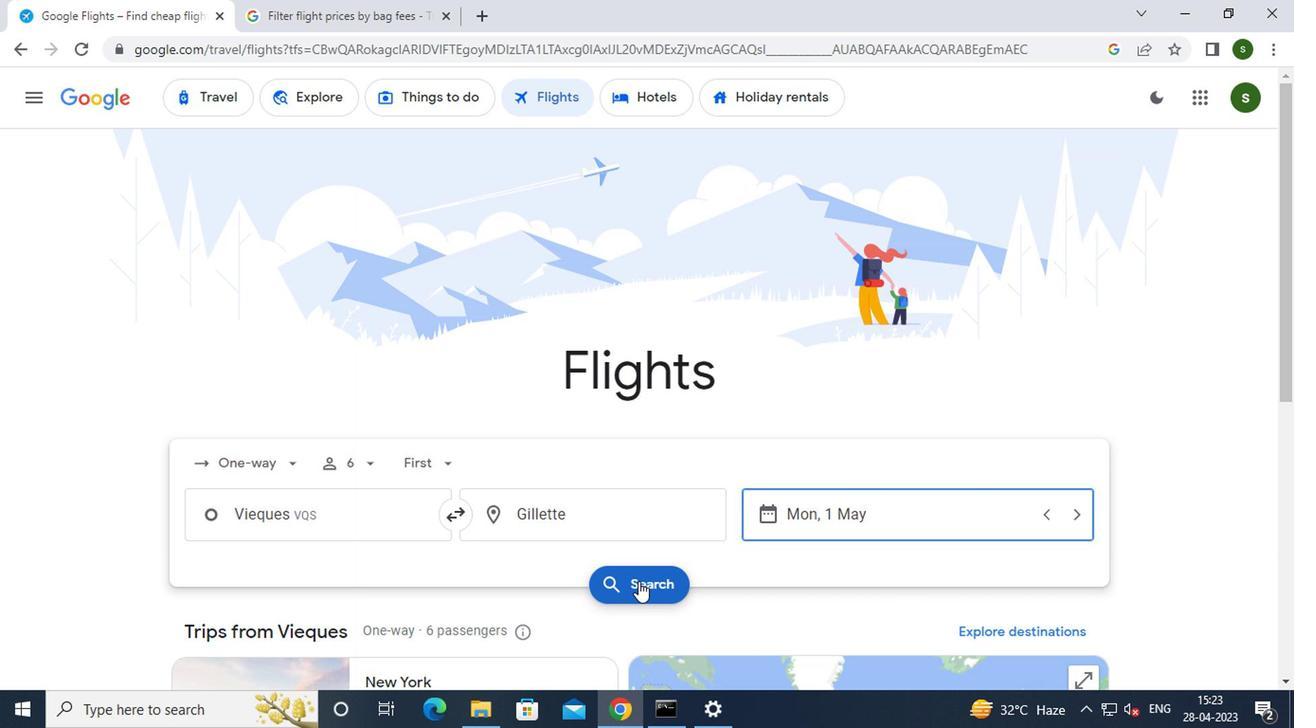 
Action: Mouse moved to (193, 271)
Screenshot: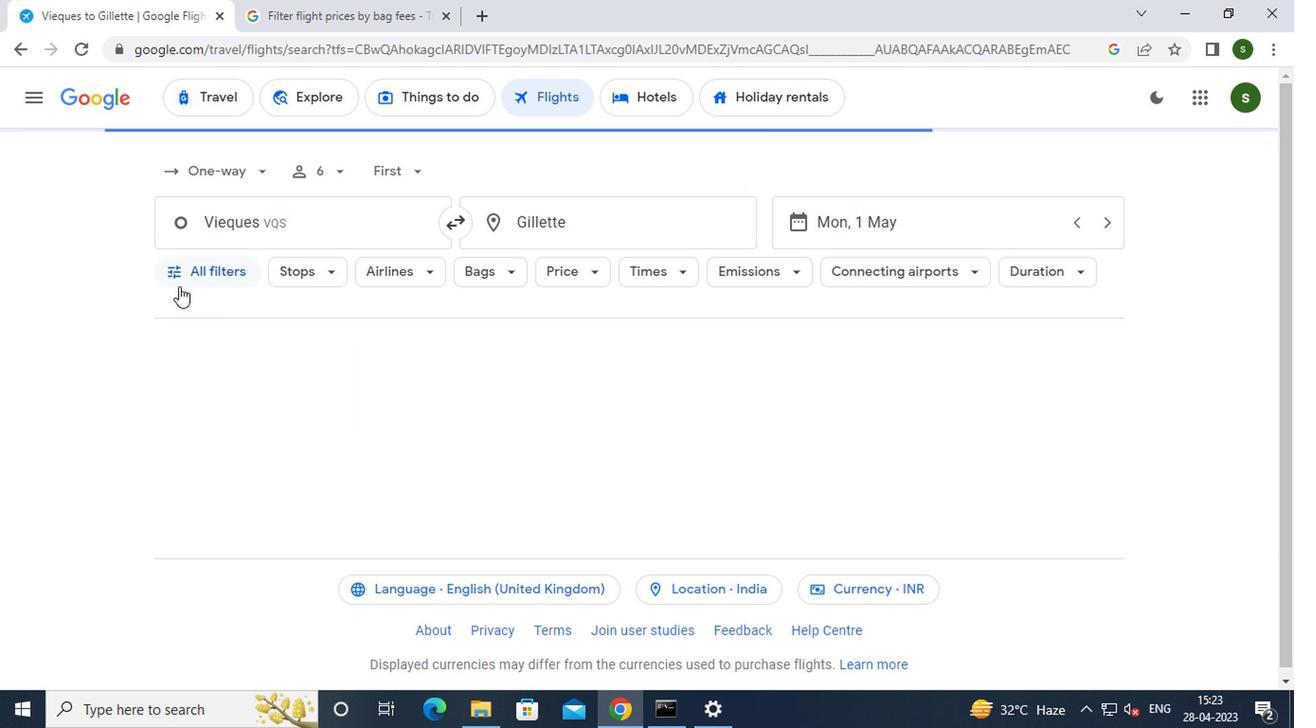 
Action: Mouse pressed left at (193, 271)
Screenshot: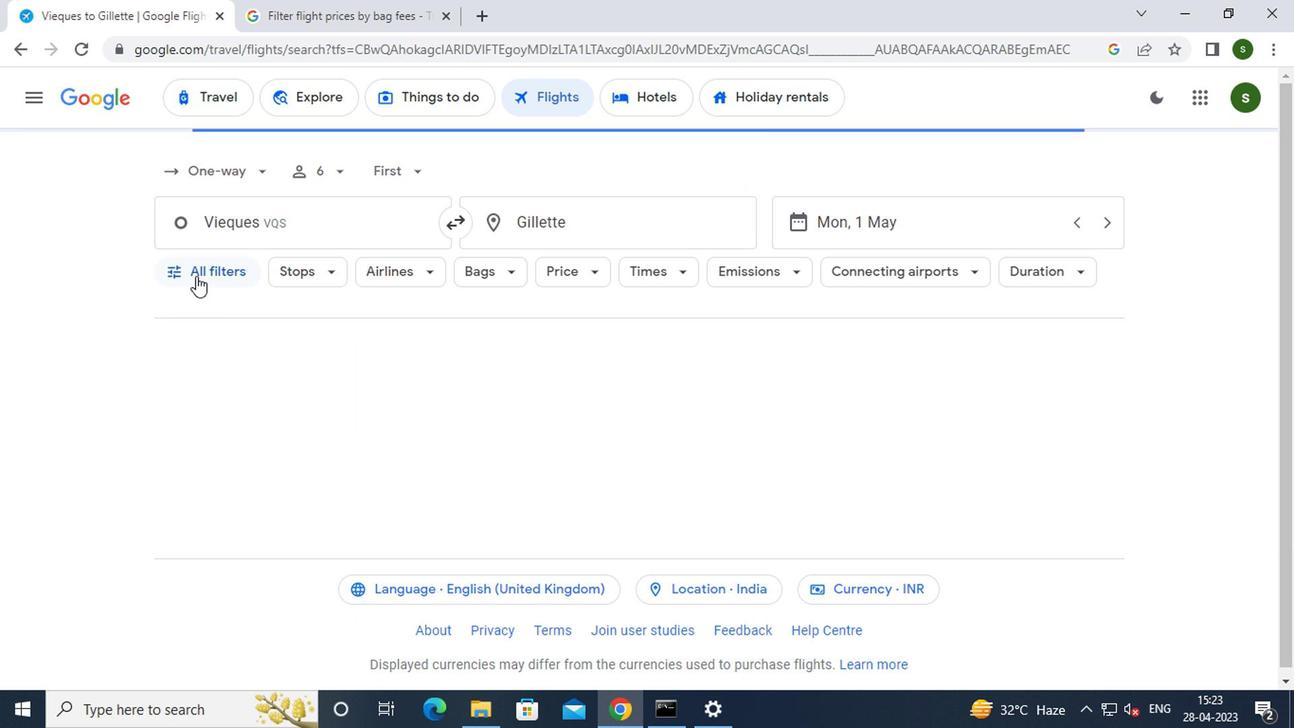 
Action: Mouse moved to (236, 379)
Screenshot: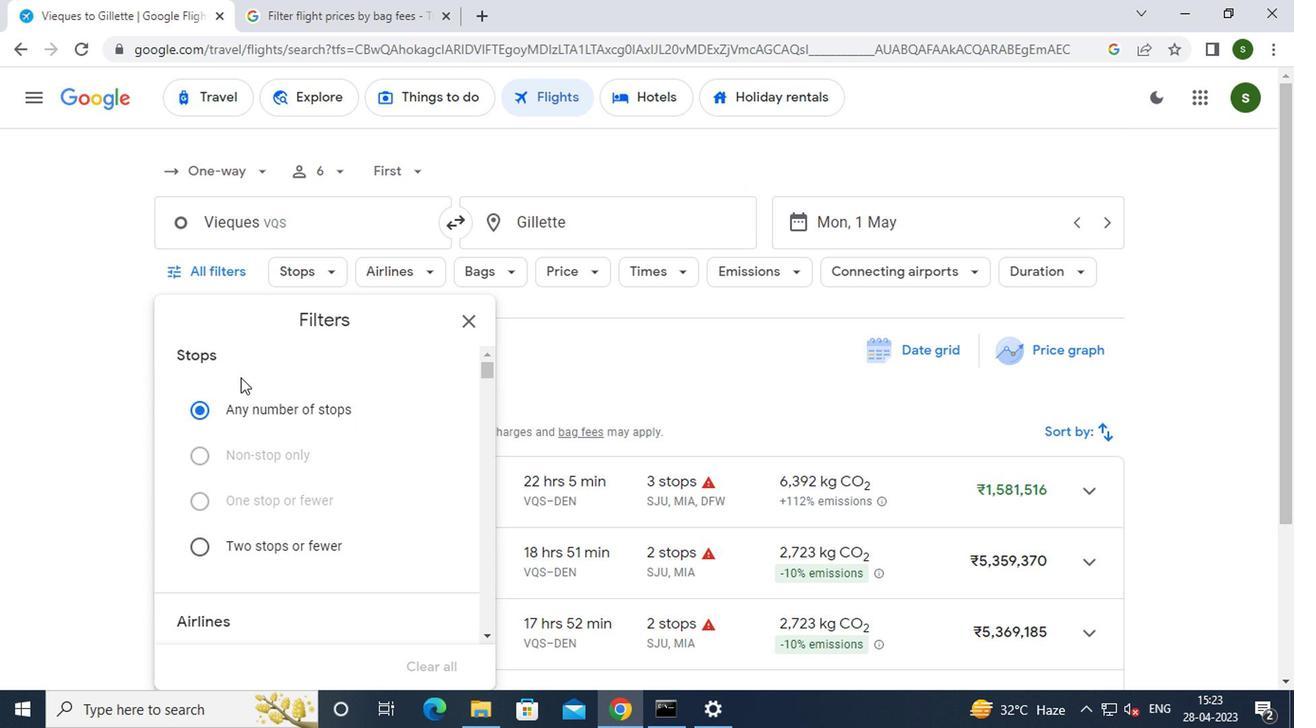 
Action: Mouse scrolled (236, 378) with delta (0, 0)
Screenshot: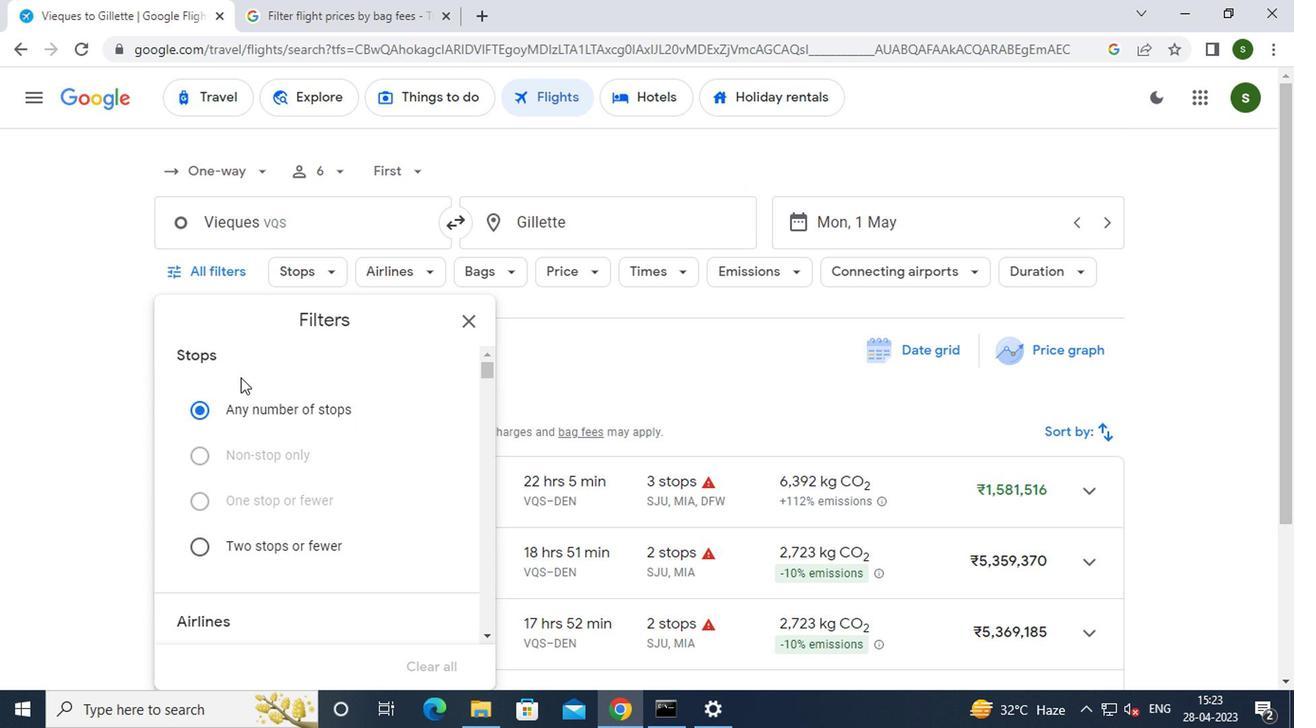 
Action: Mouse moved to (236, 381)
Screenshot: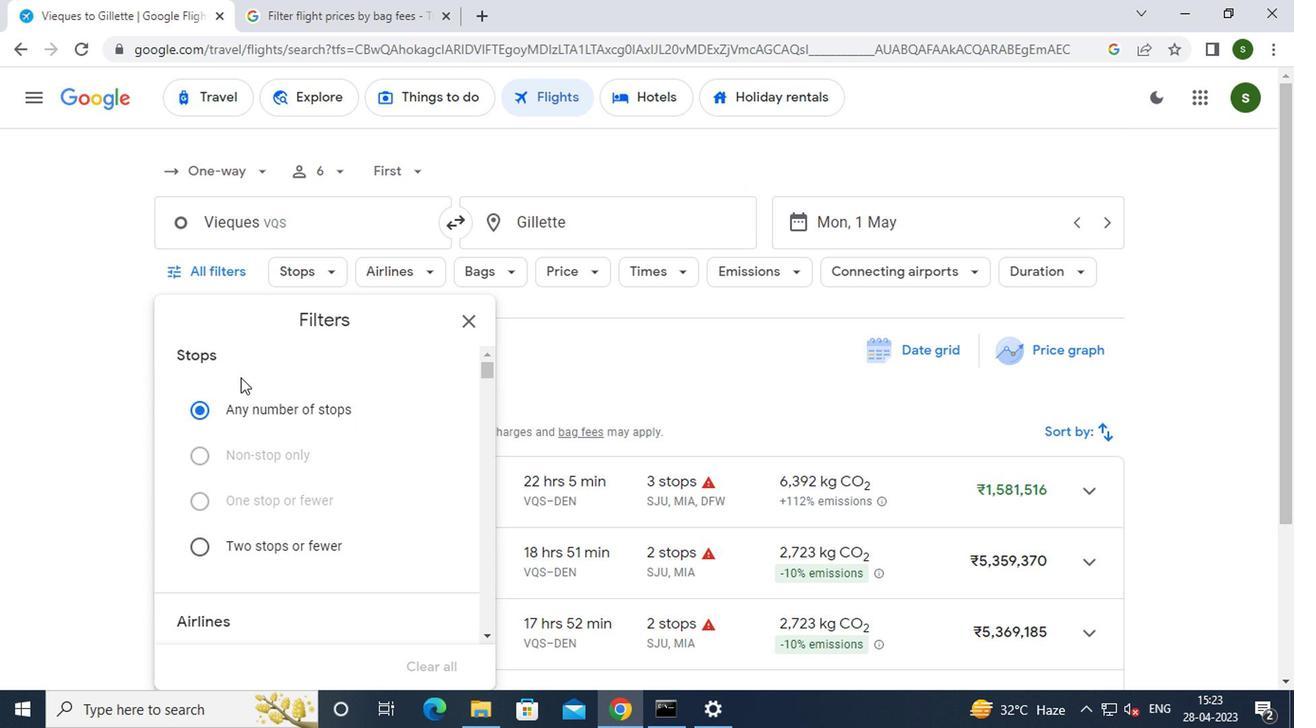 
Action: Mouse scrolled (236, 381) with delta (0, 0)
Screenshot: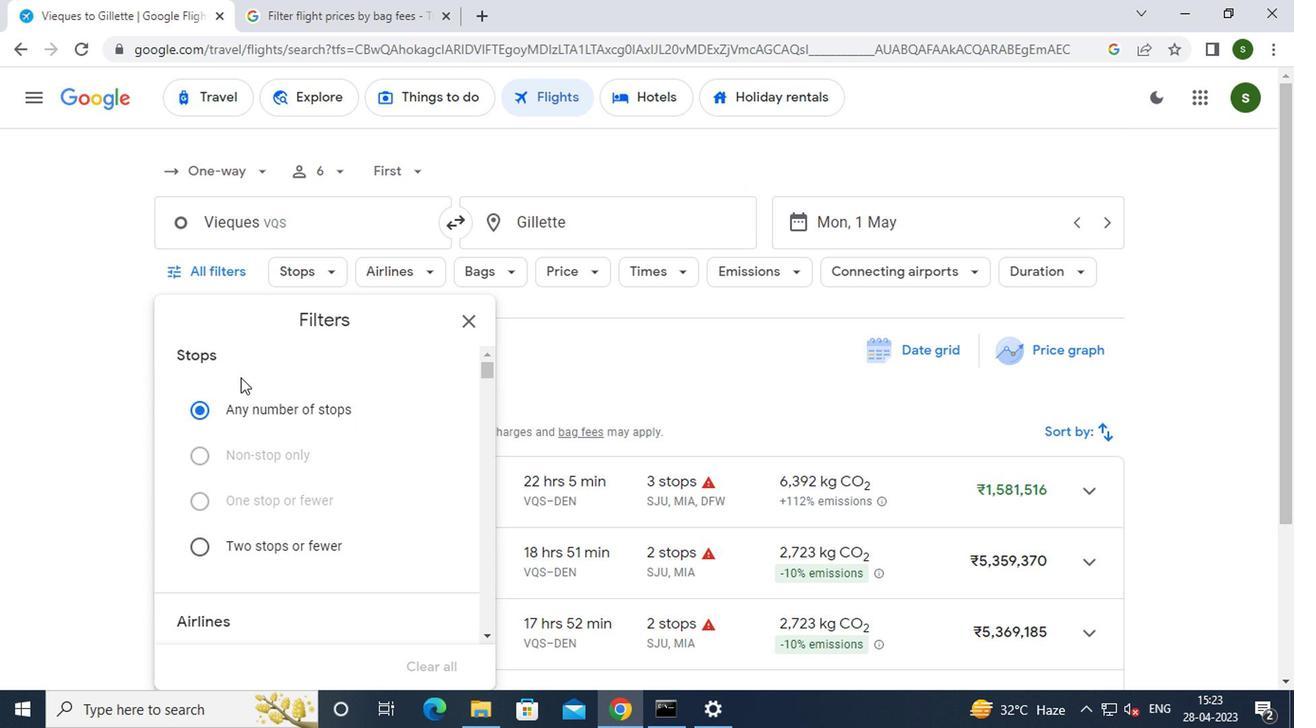 
Action: Mouse scrolled (236, 381) with delta (0, 0)
Screenshot: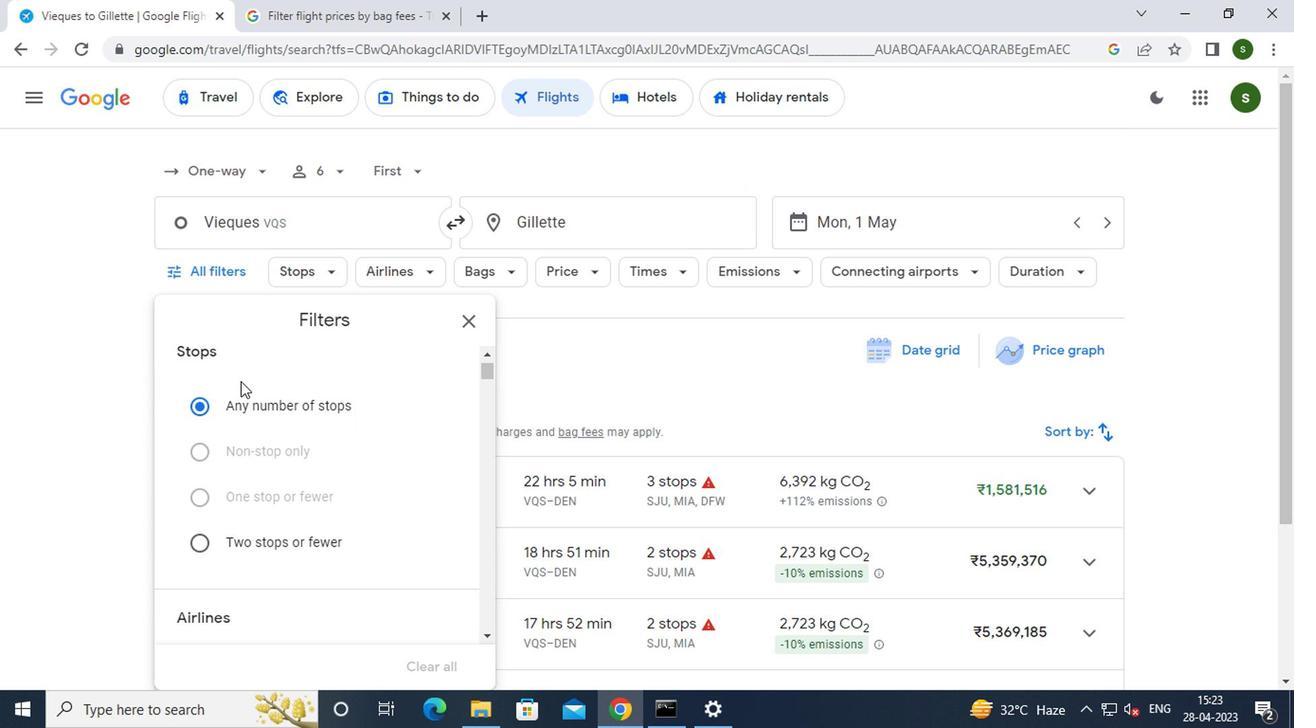 
Action: Mouse moved to (438, 389)
Screenshot: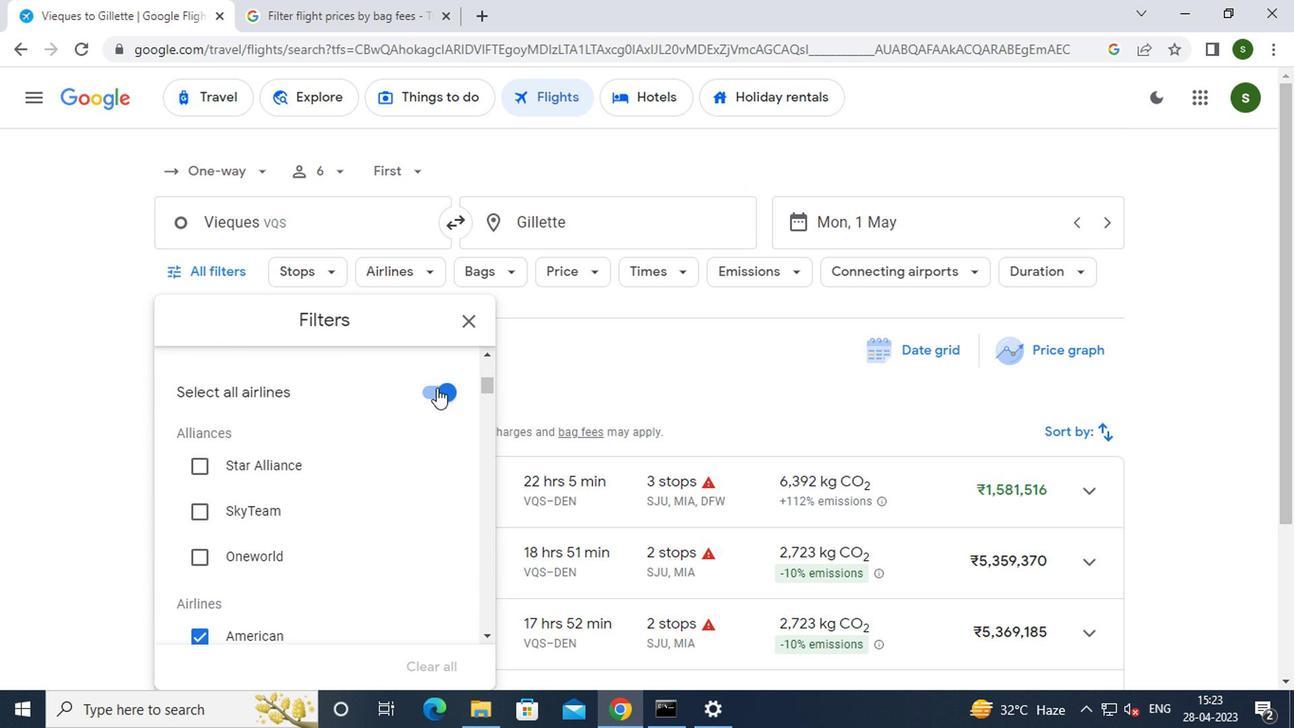 
Action: Mouse pressed left at (438, 389)
Screenshot: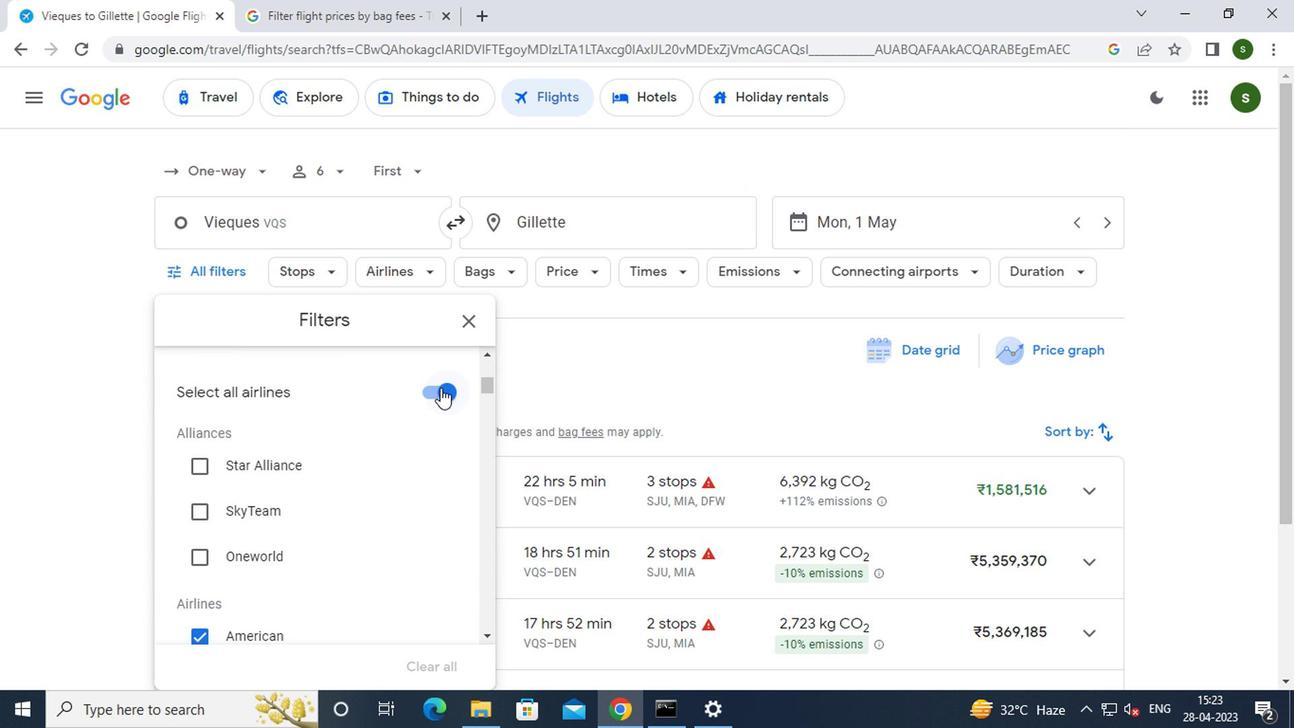 
Action: Mouse moved to (400, 423)
Screenshot: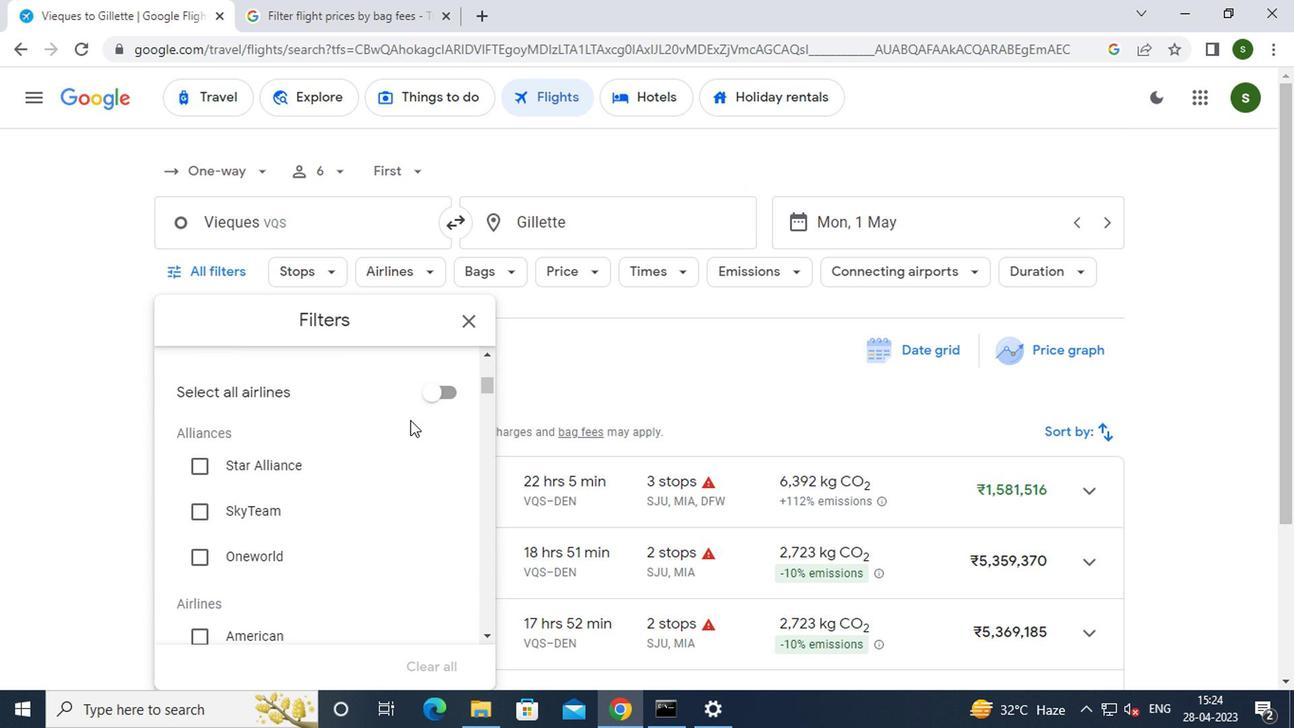 
Action: Mouse scrolled (400, 422) with delta (0, 0)
Screenshot: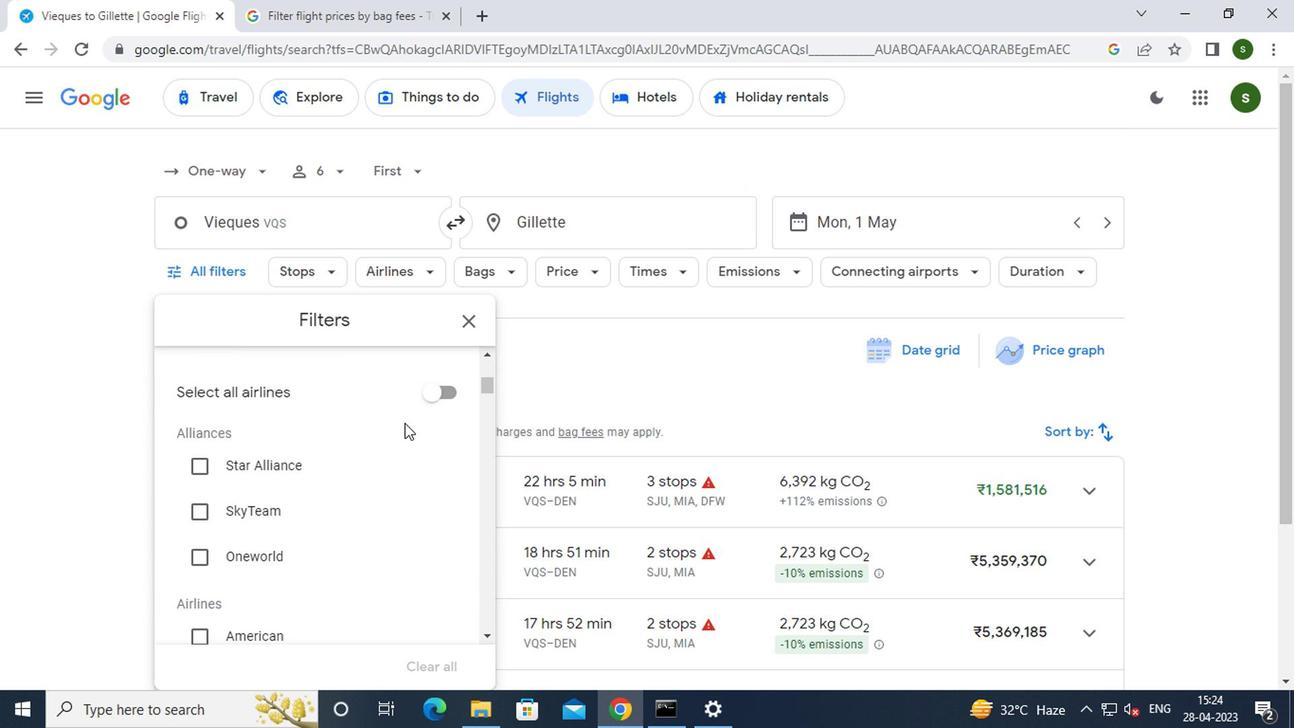 
Action: Mouse scrolled (400, 422) with delta (0, 0)
Screenshot: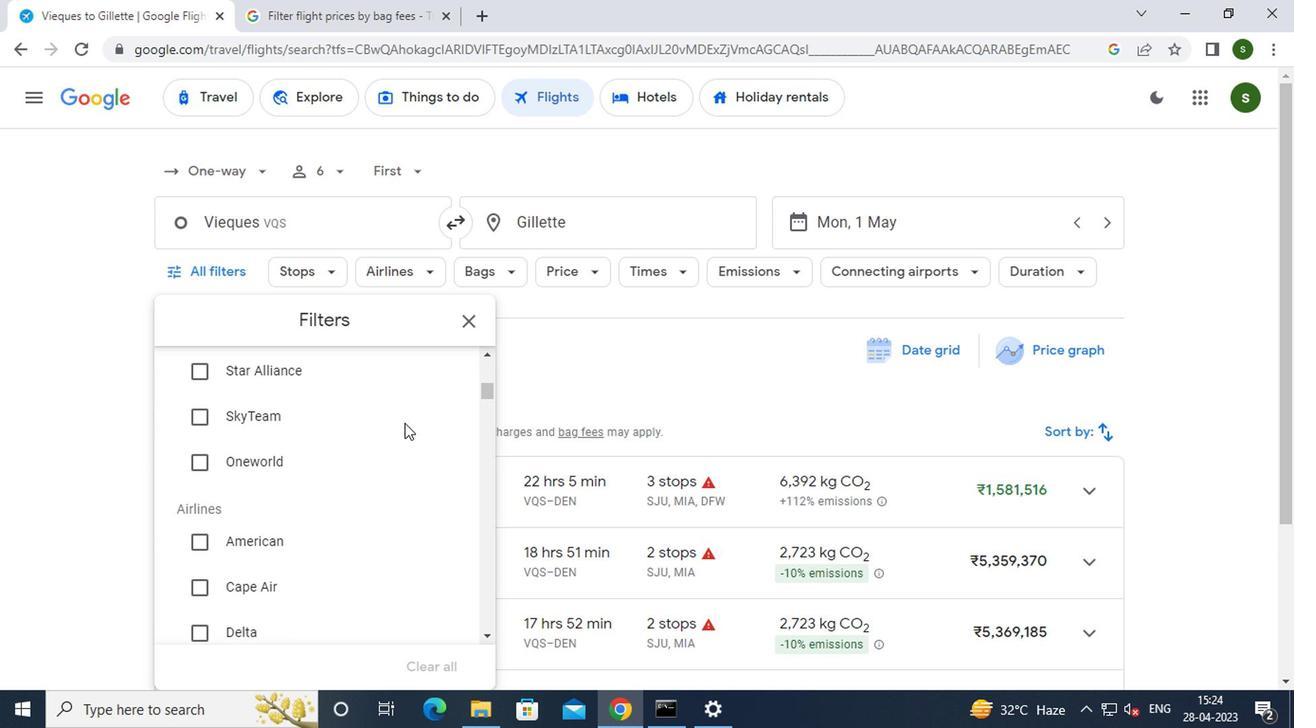 
Action: Mouse scrolled (400, 422) with delta (0, 0)
Screenshot: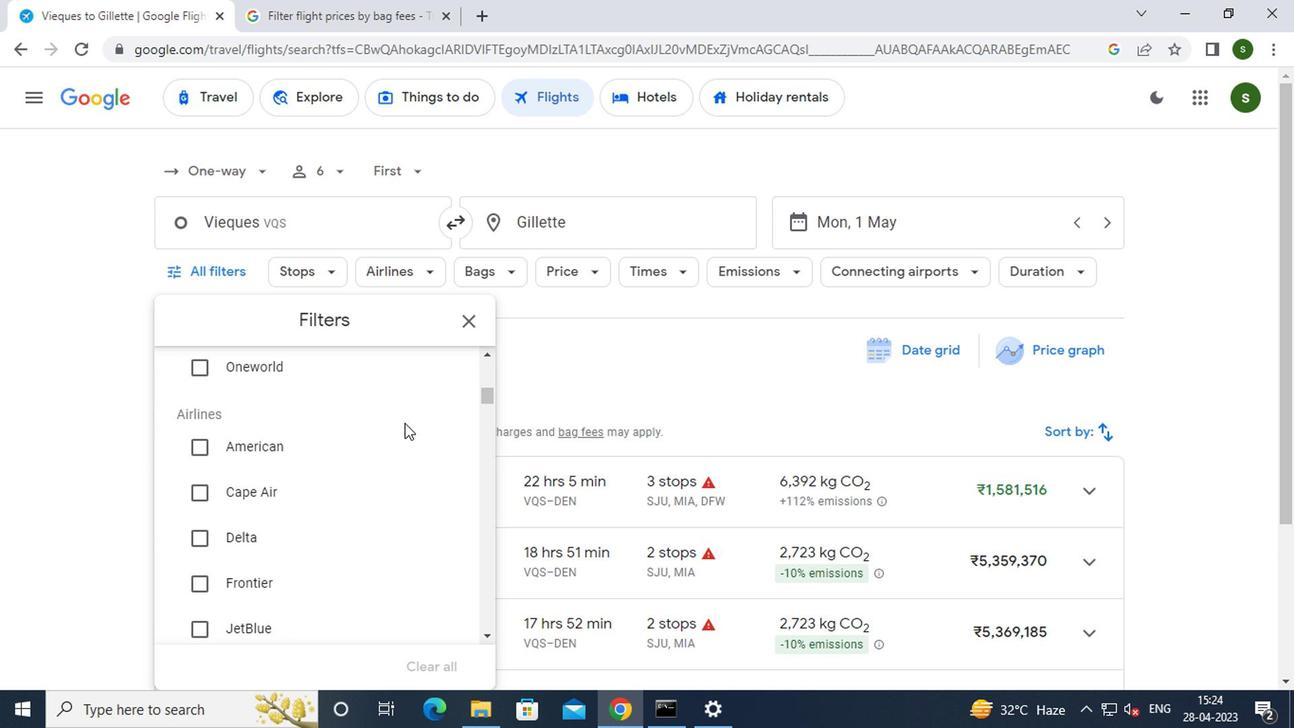 
Action: Mouse moved to (245, 540)
Screenshot: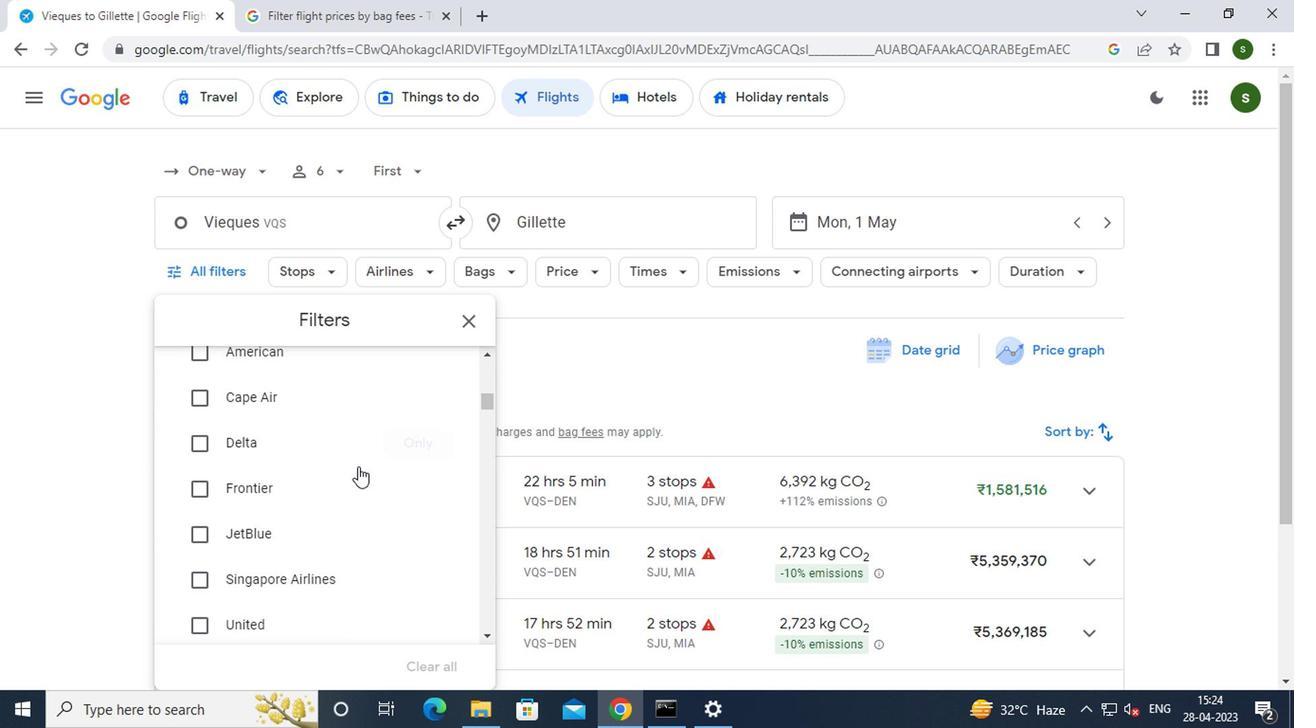 
Action: Mouse pressed left at (245, 540)
Screenshot: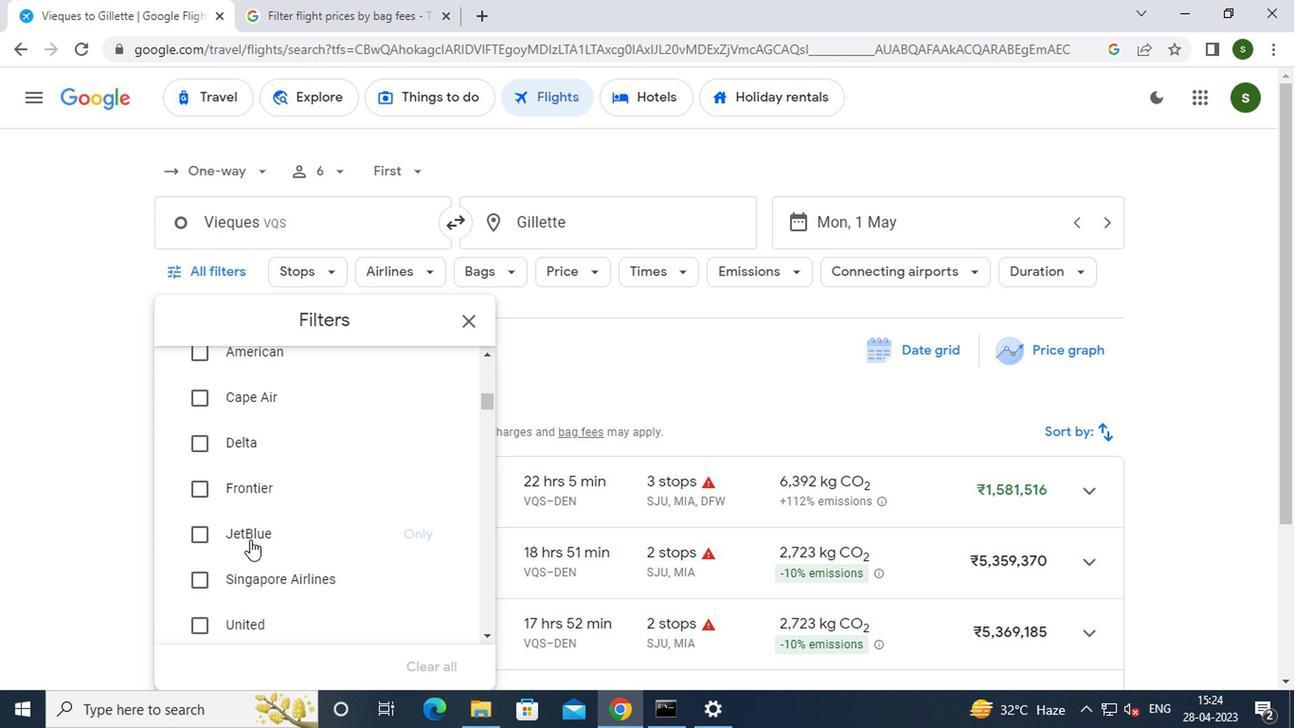 
Action: Mouse moved to (330, 515)
Screenshot: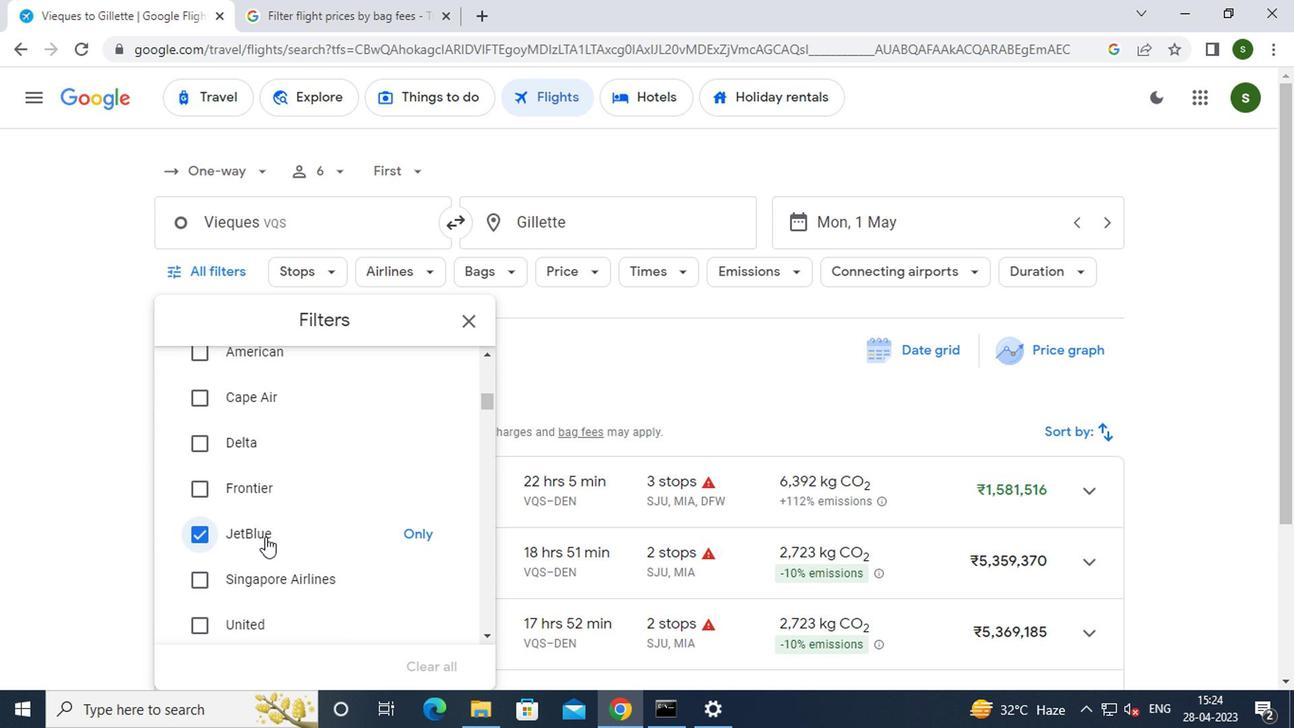 
Action: Mouse scrolled (330, 514) with delta (0, 0)
Screenshot: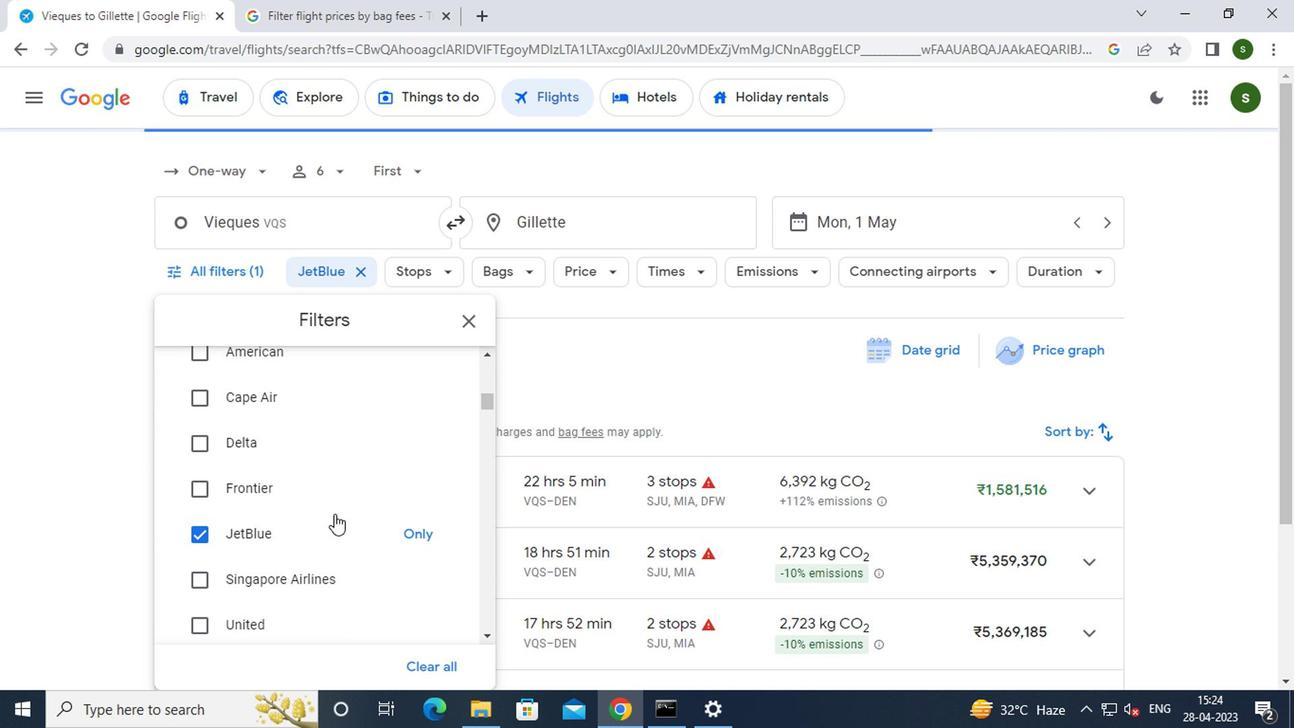
Action: Mouse scrolled (330, 514) with delta (0, 0)
Screenshot: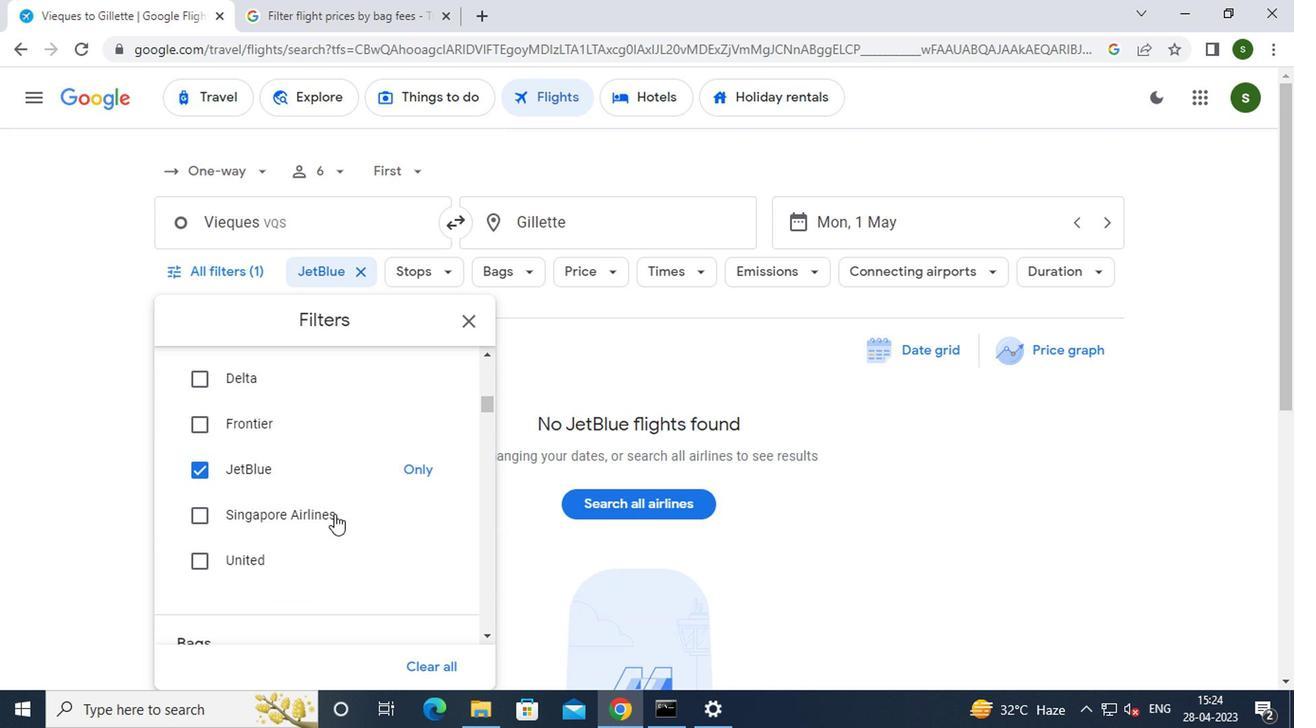 
Action: Mouse scrolled (330, 514) with delta (0, 0)
Screenshot: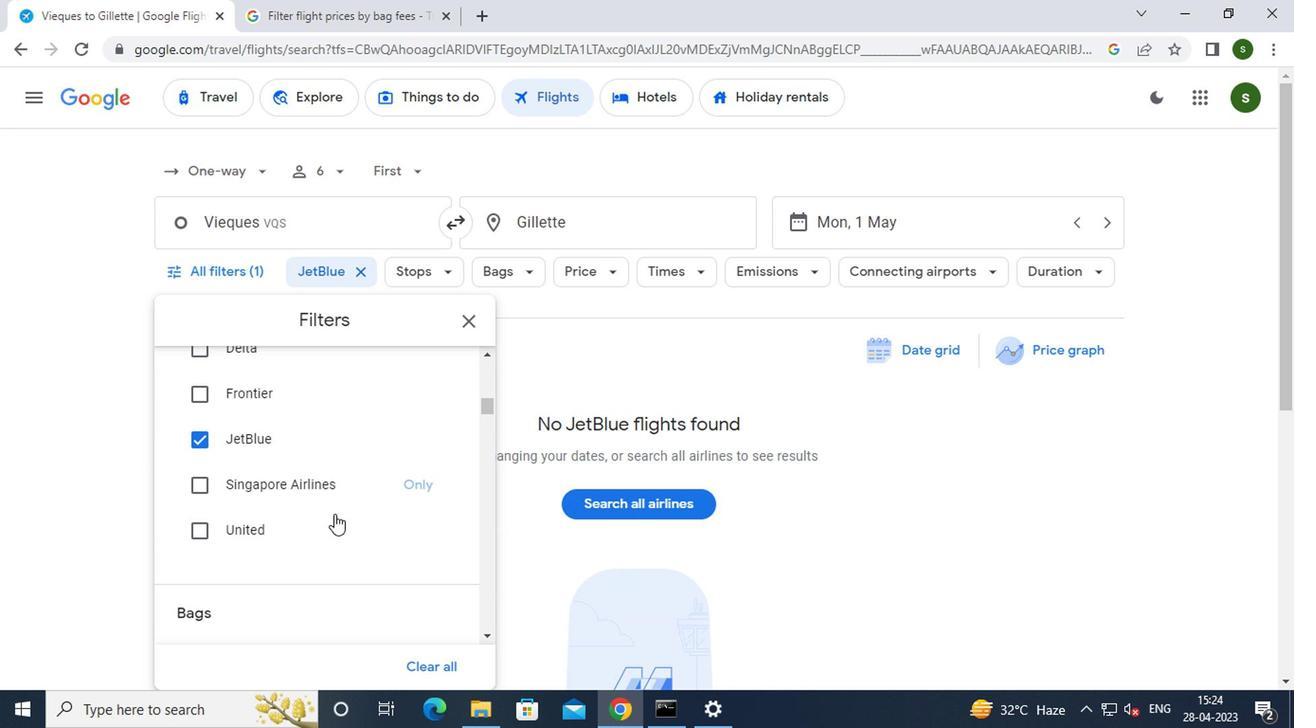 
Action: Mouse moved to (430, 524)
Screenshot: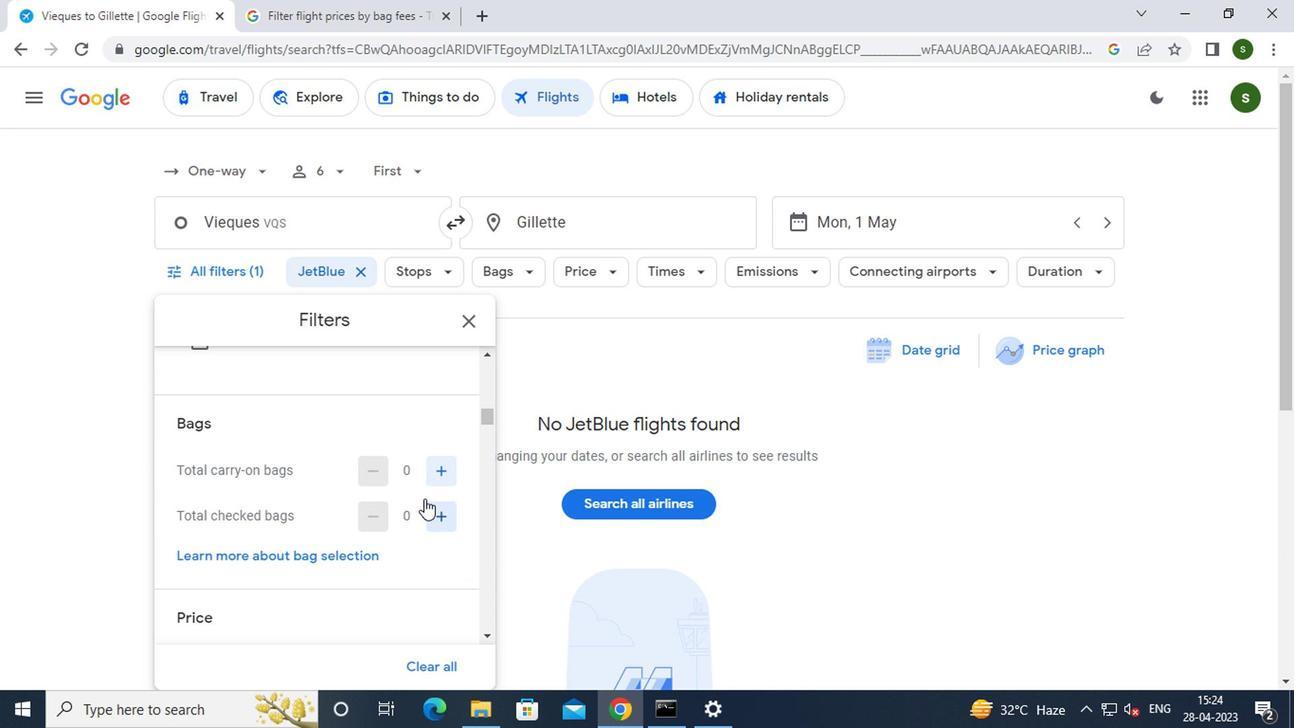 
Action: Mouse pressed left at (430, 524)
Screenshot: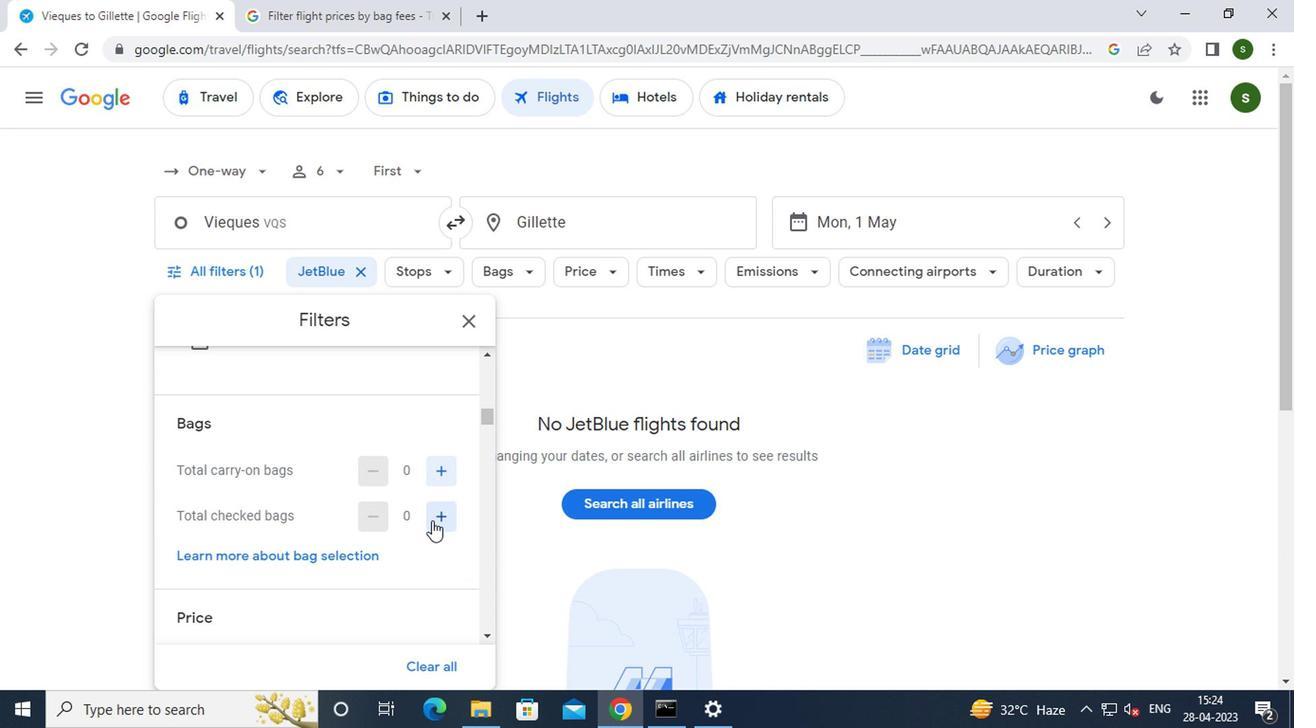 
Action: Mouse pressed left at (430, 524)
Screenshot: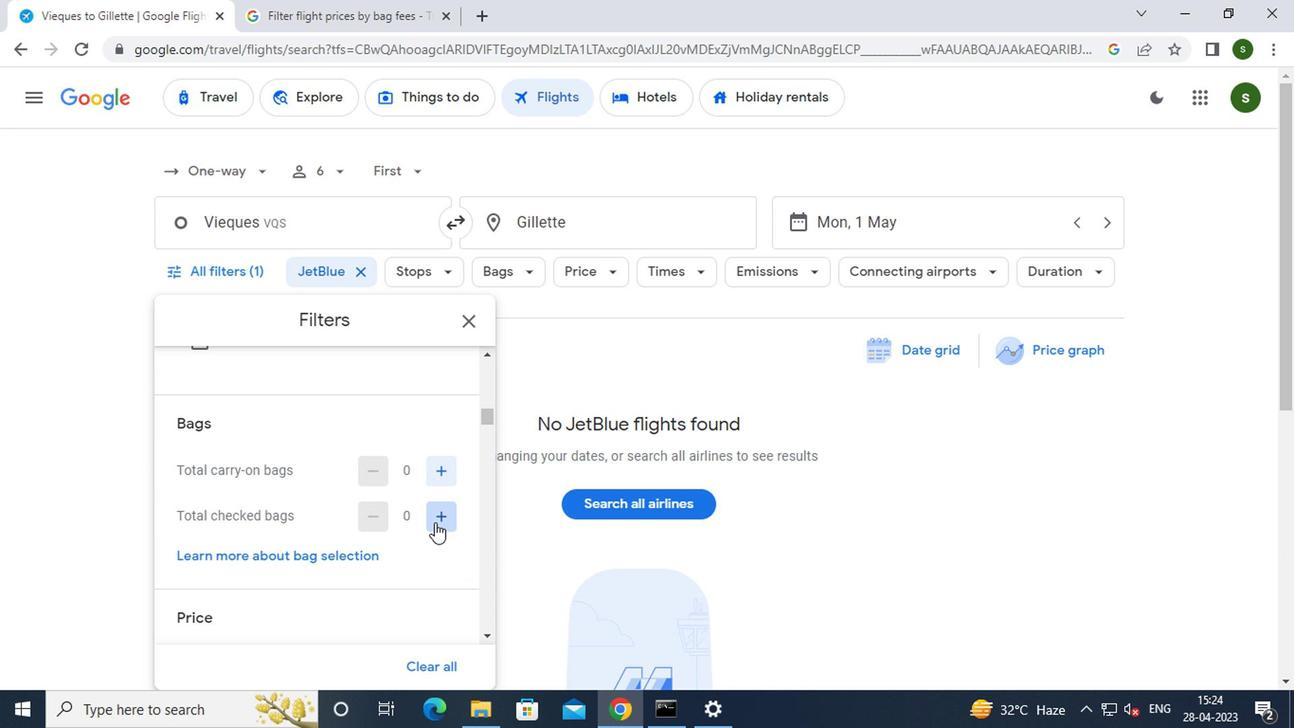 
Action: Mouse moved to (375, 511)
Screenshot: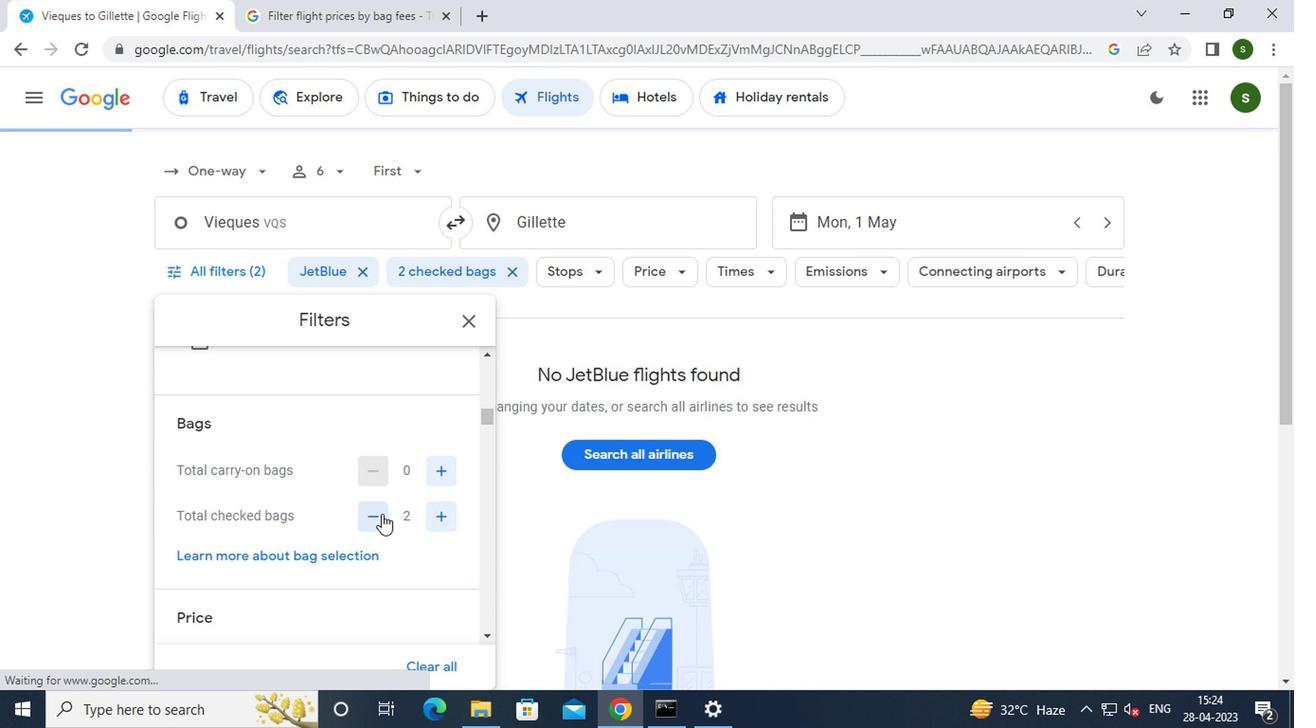 
Action: Mouse scrolled (375, 510) with delta (0, 0)
Screenshot: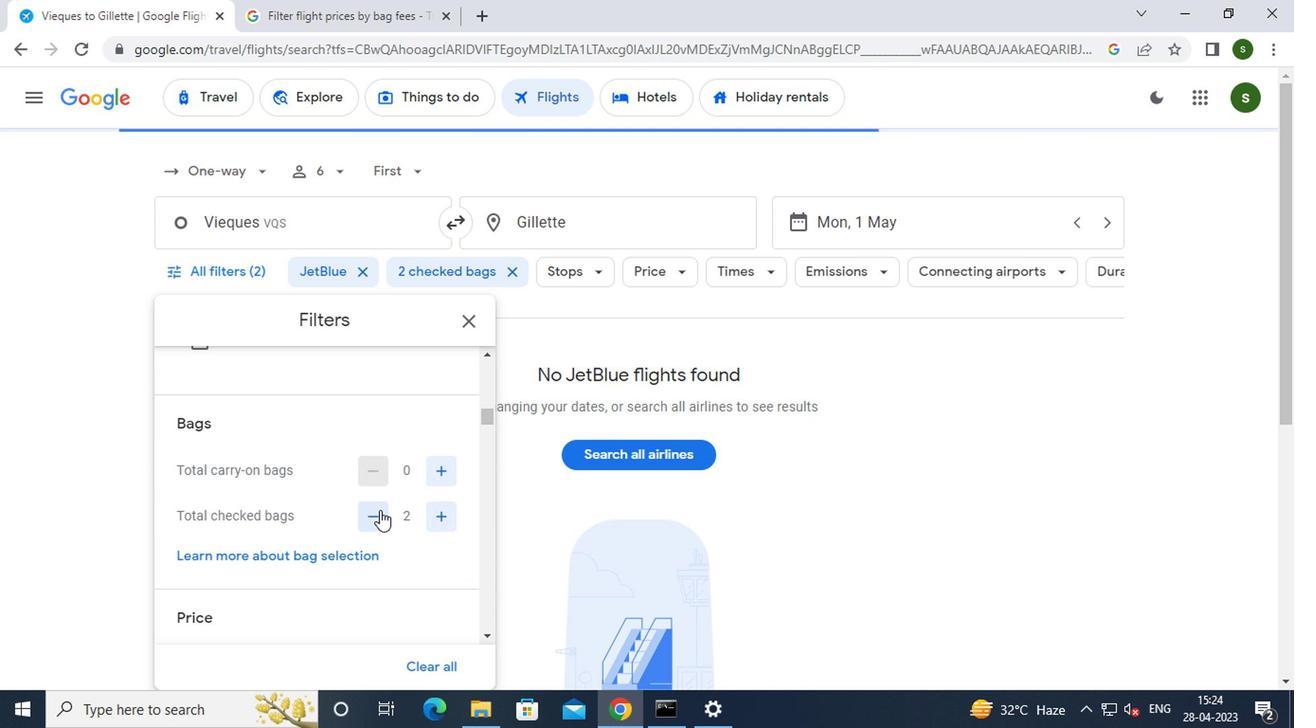 
Action: Mouse scrolled (375, 510) with delta (0, 0)
Screenshot: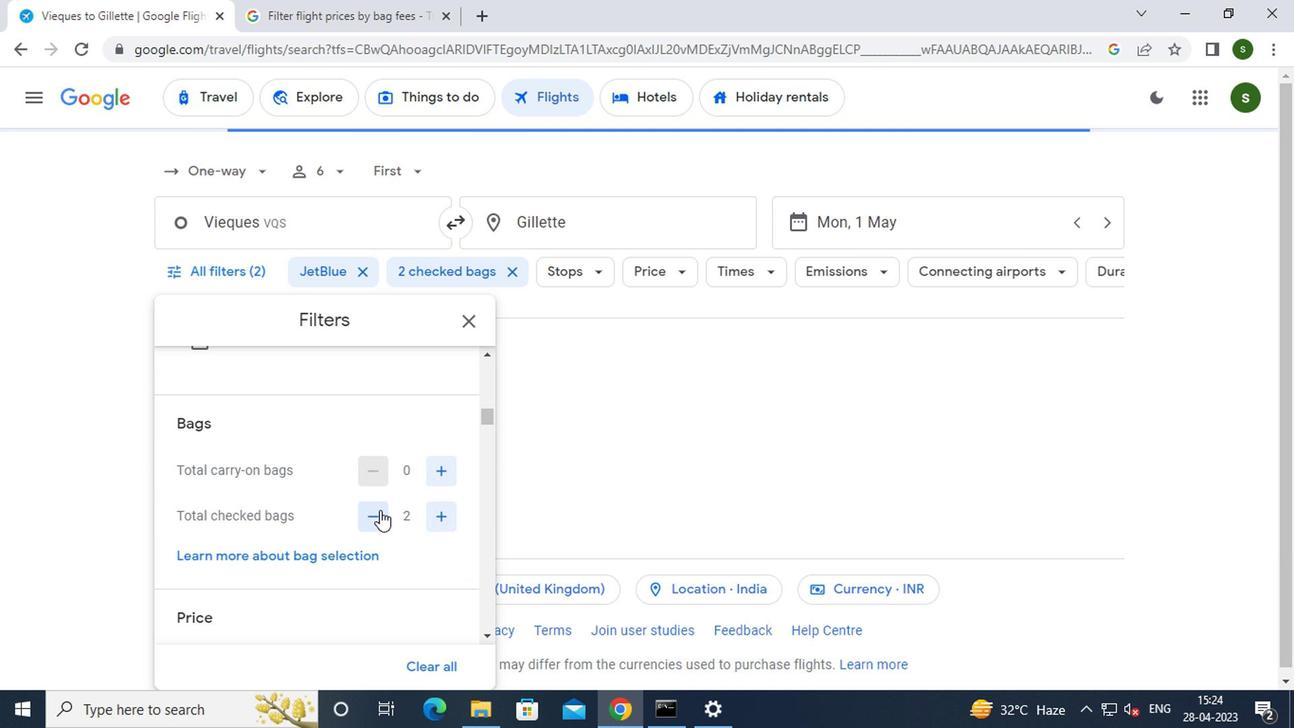 
Action: Mouse moved to (434, 510)
Screenshot: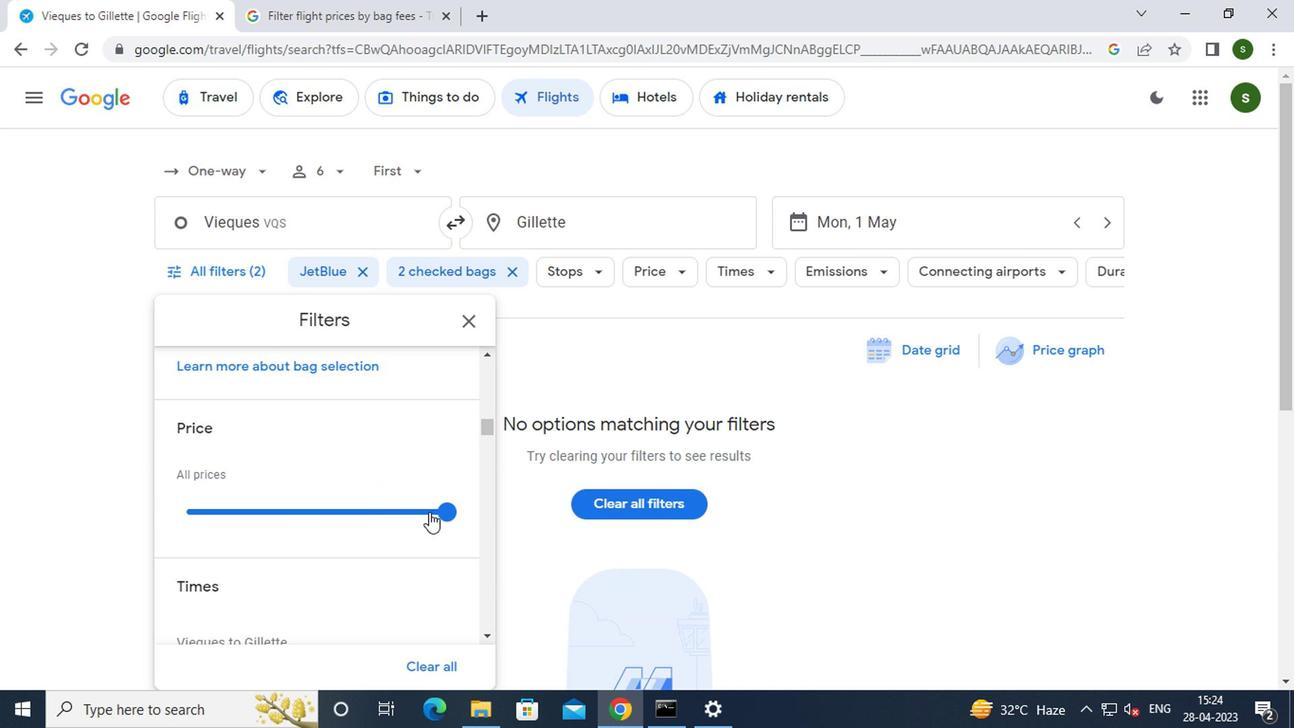 
Action: Mouse pressed left at (434, 510)
Screenshot: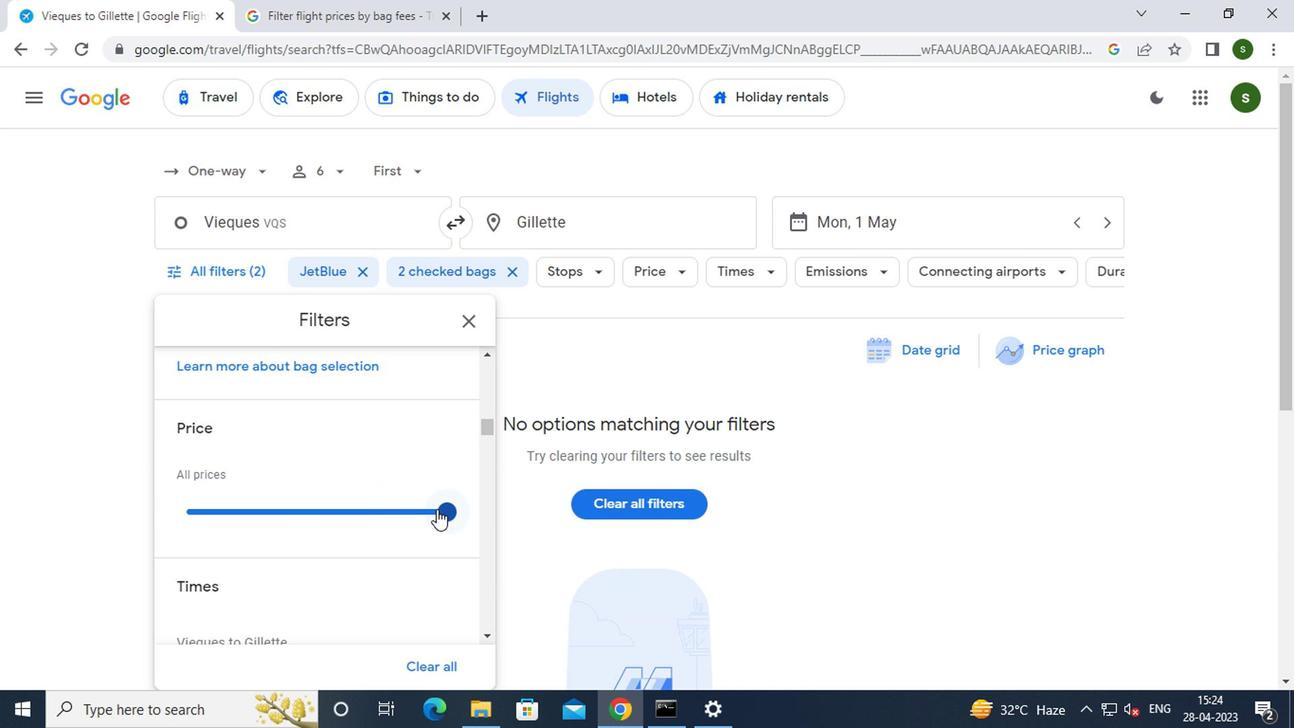 
Action: Mouse moved to (327, 484)
Screenshot: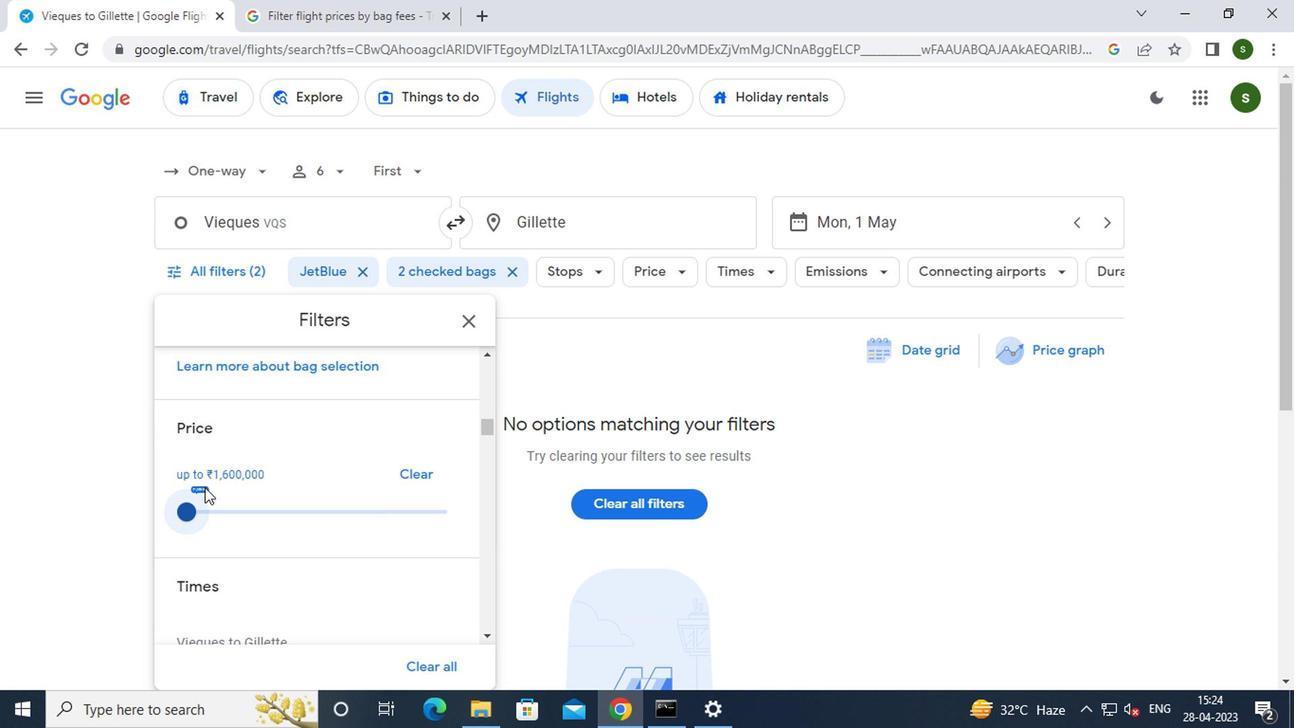 
Action: Mouse scrolled (327, 483) with delta (0, -1)
Screenshot: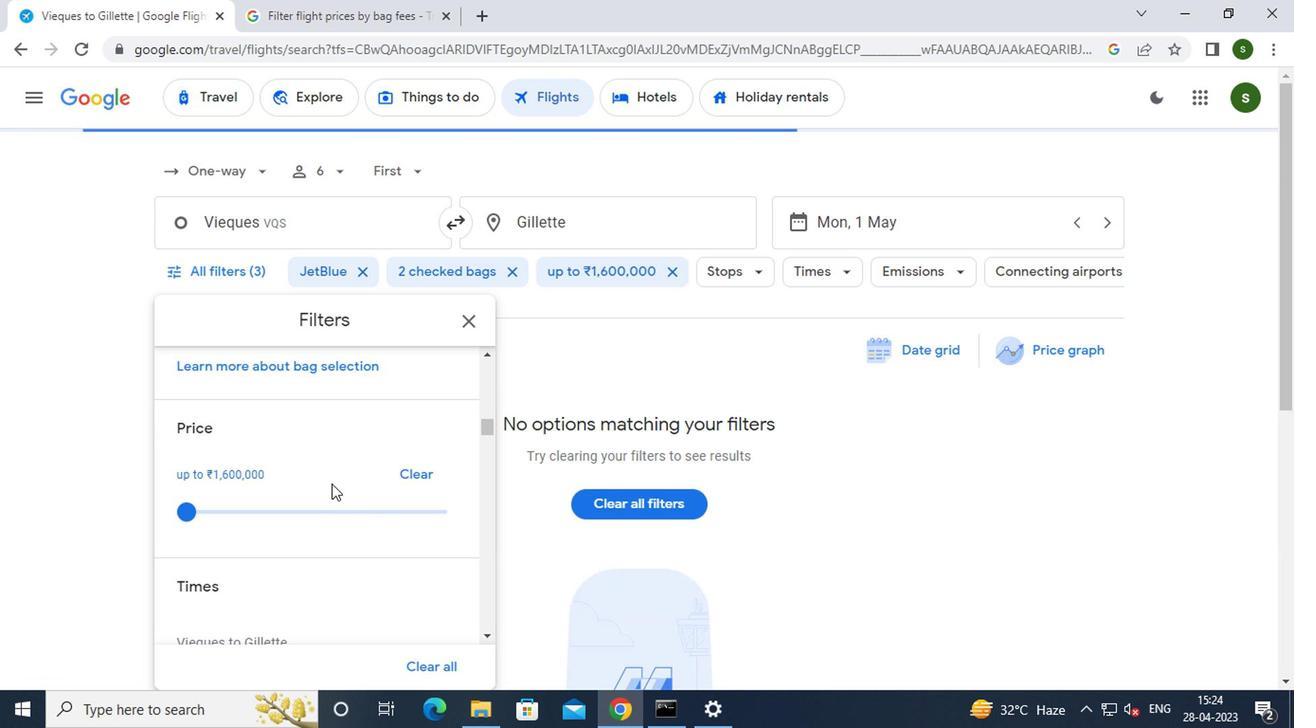 
Action: Mouse scrolled (327, 483) with delta (0, -1)
Screenshot: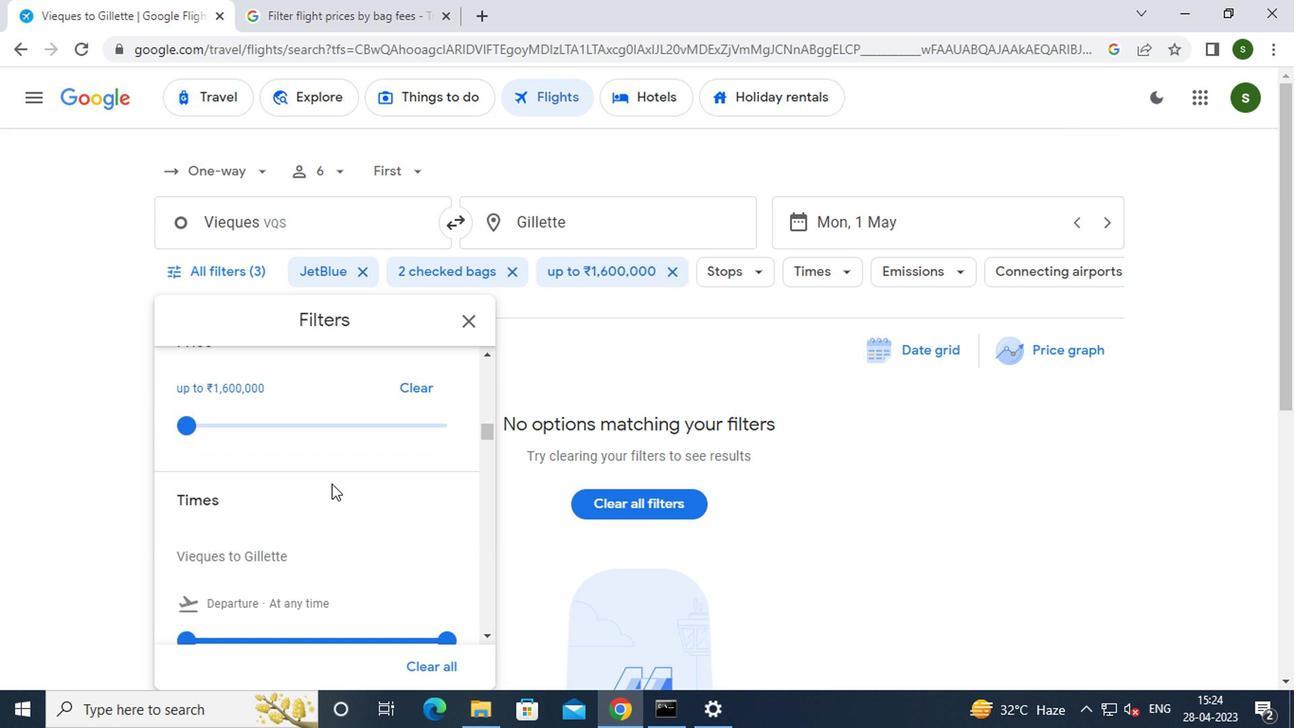 
Action: Mouse scrolled (327, 483) with delta (0, -1)
Screenshot: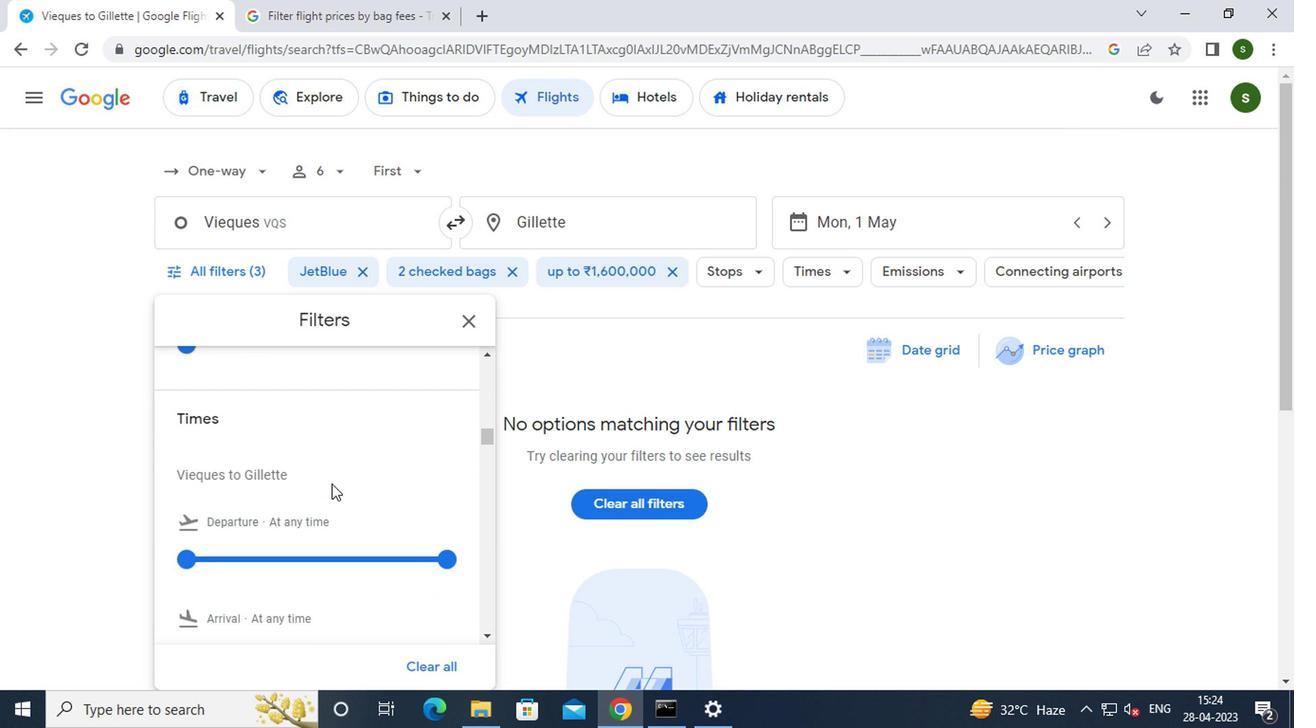 
Action: Mouse moved to (182, 443)
Screenshot: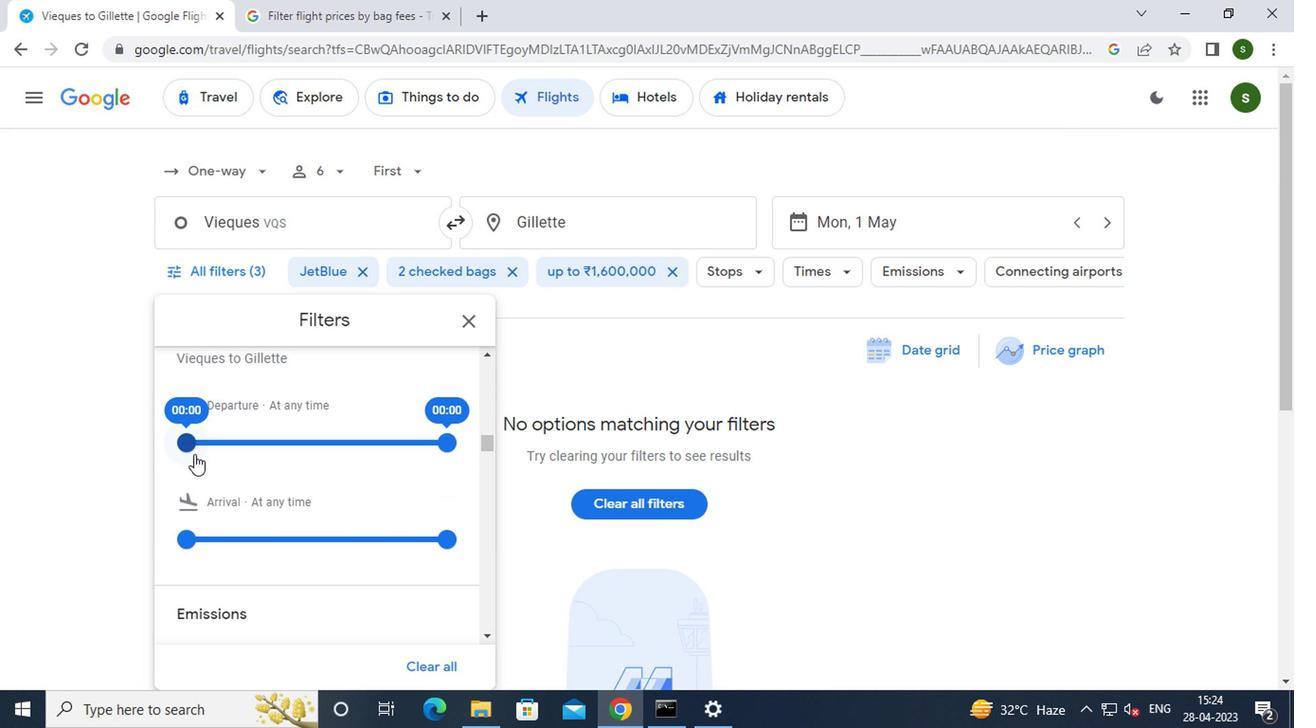 
Action: Mouse pressed left at (182, 443)
Screenshot: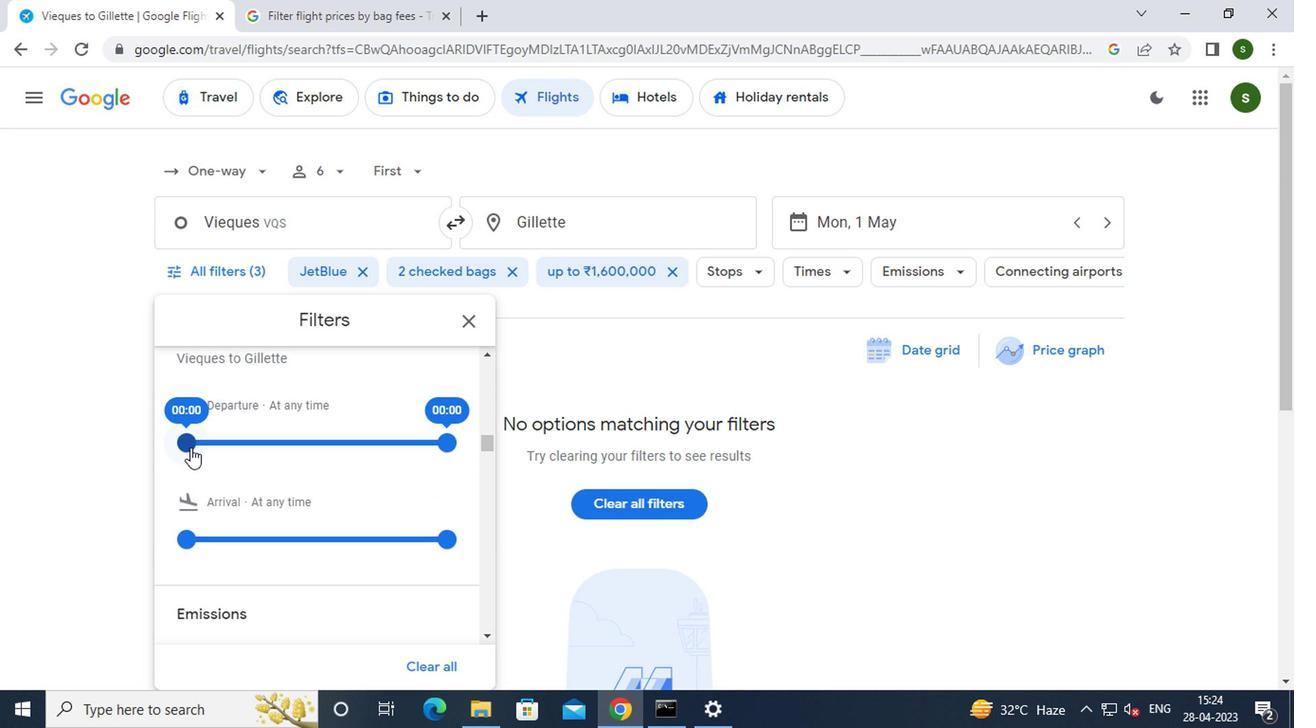 
Action: Mouse moved to (621, 364)
Screenshot: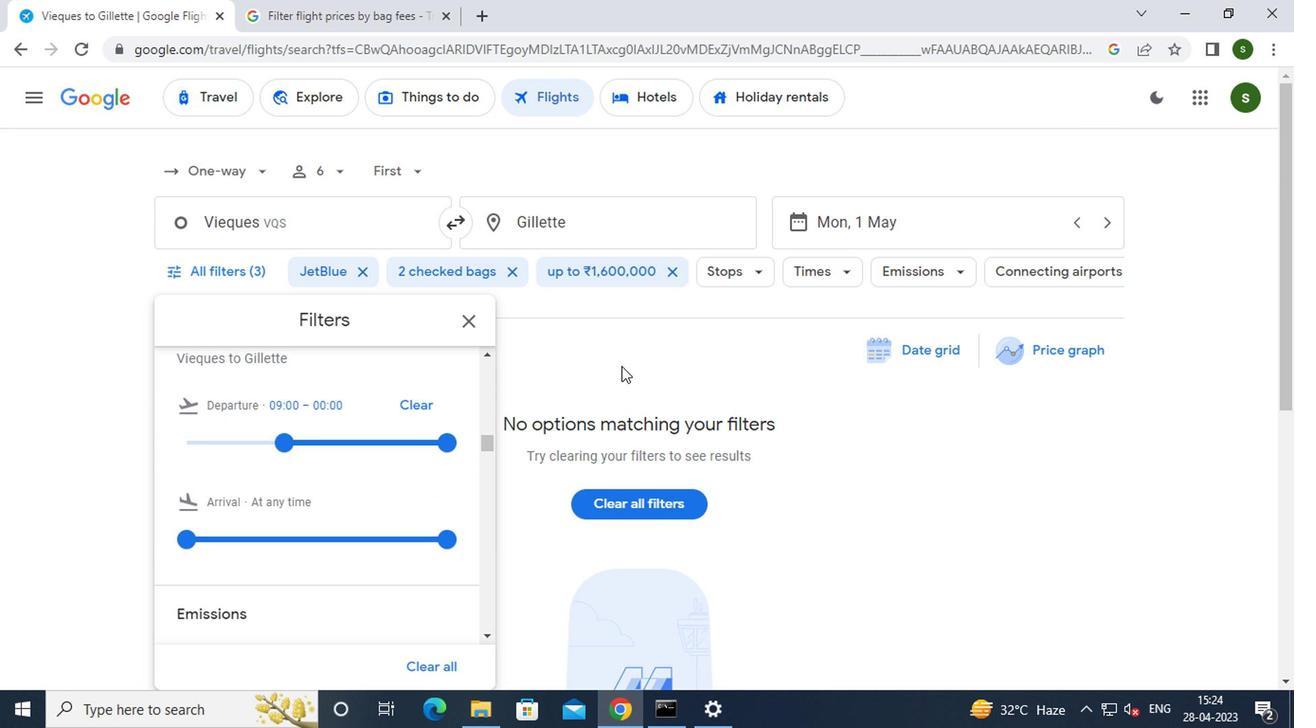 
Action: Mouse pressed left at (621, 364)
Screenshot: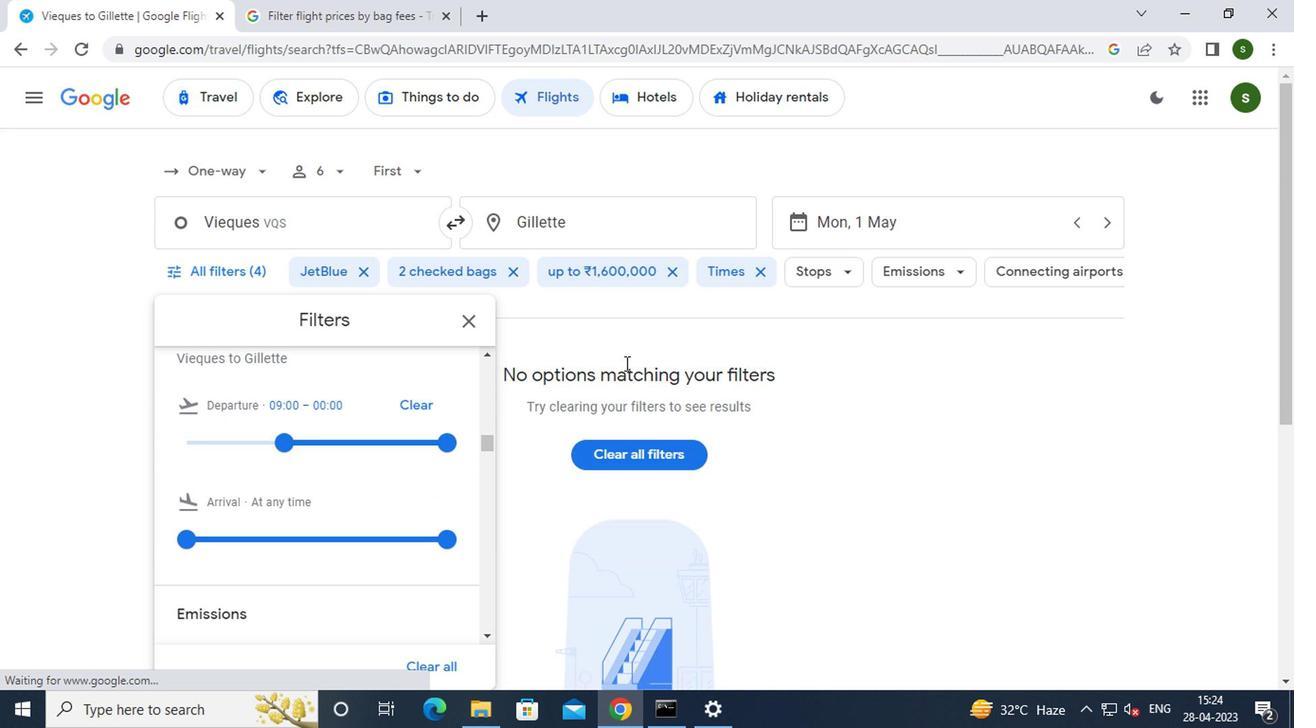 
